 Task: Look for space in Vũng Tàu, Vietnam from 10th July, 2023 to 15th July, 2023 for 7 adults in price range Rs.10000 to Rs.15000. Place can be entire place or shared room with 4 bedrooms having 7 beds and 4 bathrooms. Property type can be house, flat, guest house. Amenities needed are: wifi, TV, free parkinig on premises, gym, breakfast. Booking option can be shelf check-in. Required host language is English.
Action: Mouse moved to (419, 85)
Screenshot: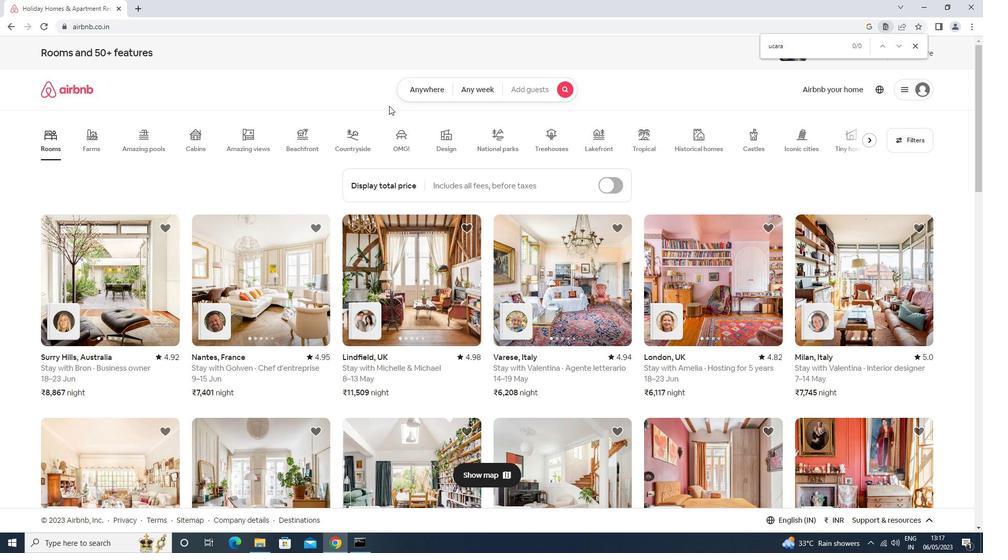 
Action: Mouse pressed left at (419, 85)
Screenshot: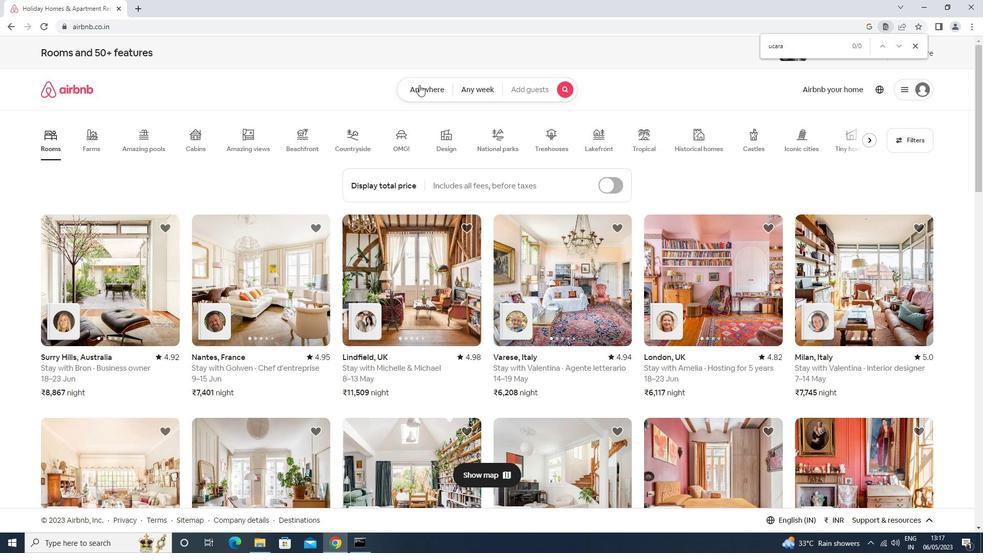 
Action: Mouse moved to (353, 132)
Screenshot: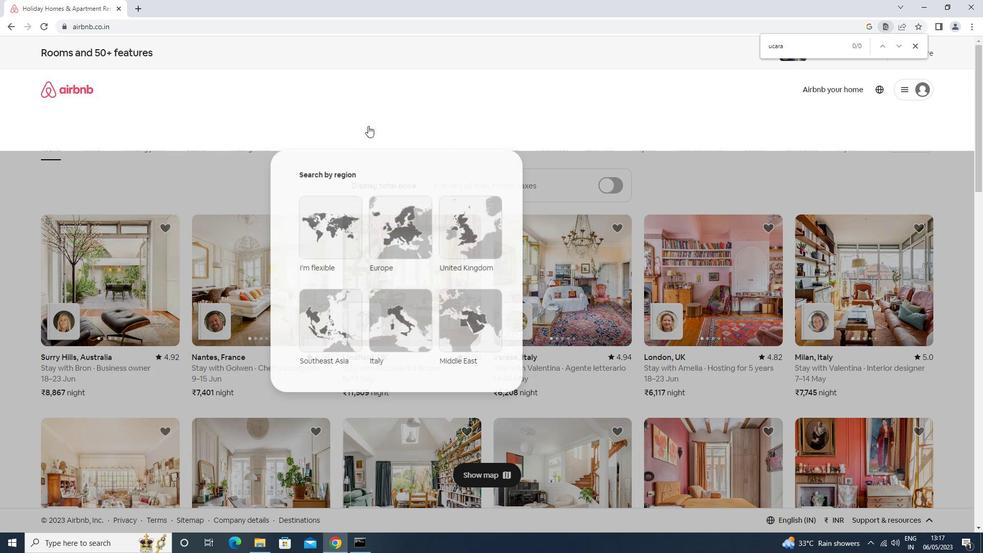 
Action: Mouse pressed left at (353, 132)
Screenshot: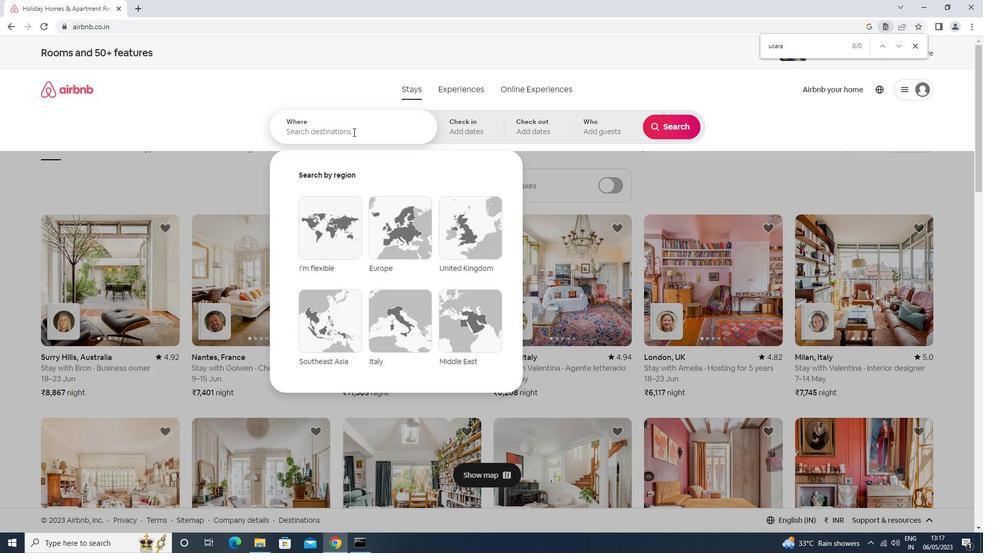 
Action: Key pressed vung<Key.space>tau<Key.space>vietnam<Key.down><Key.down><Key.up><Key.up><Key.enter>
Screenshot: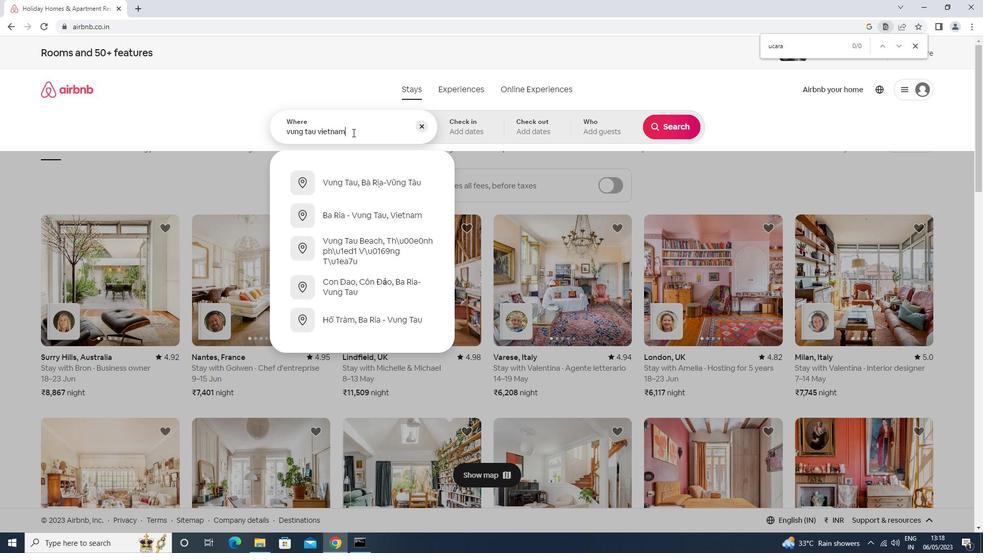 
Action: Mouse moved to (667, 207)
Screenshot: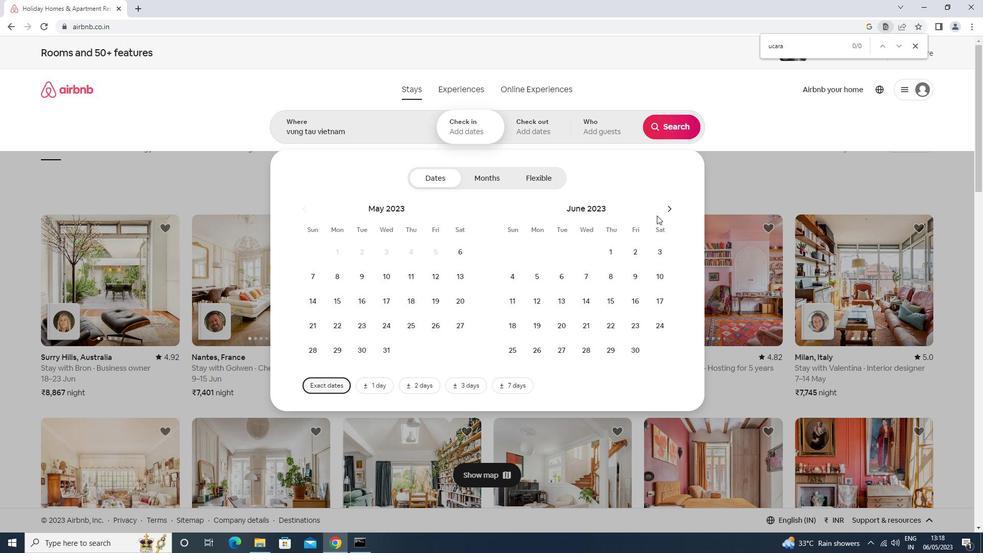 
Action: Mouse pressed left at (667, 207)
Screenshot: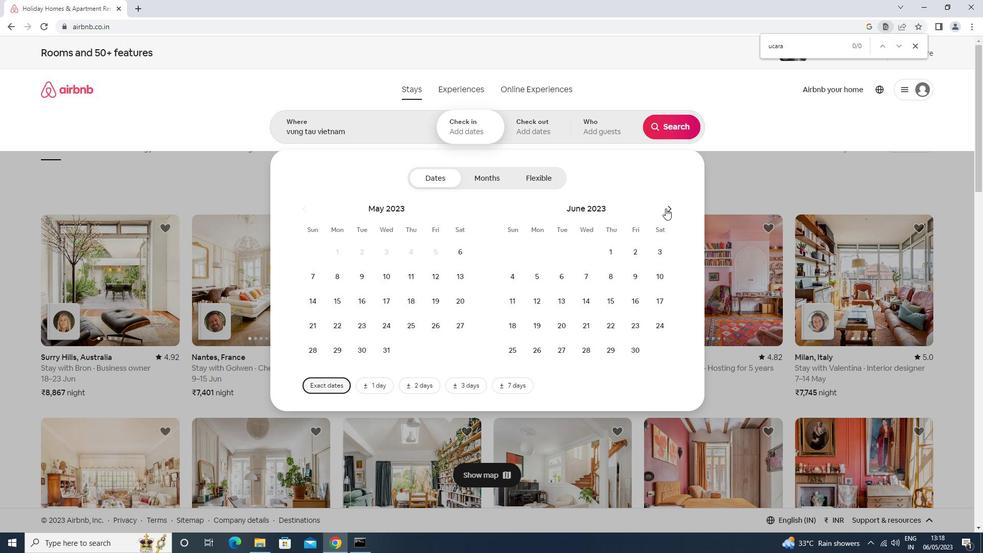 
Action: Mouse moved to (533, 300)
Screenshot: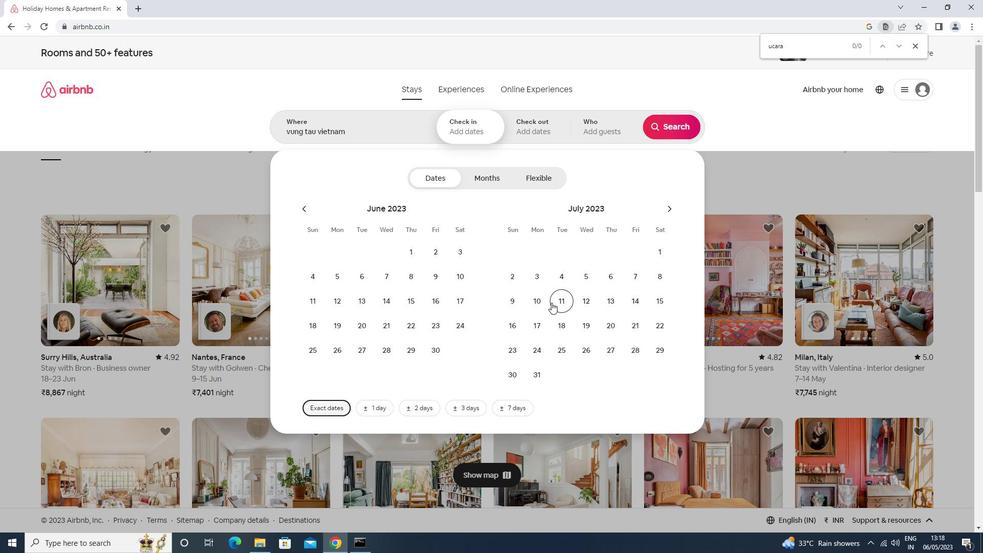 
Action: Mouse pressed left at (533, 300)
Screenshot: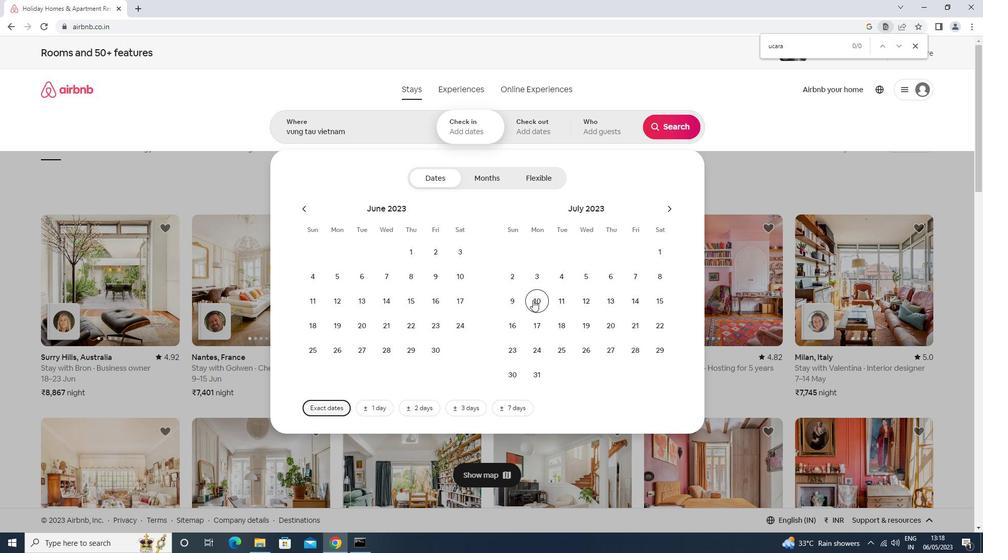 
Action: Mouse moved to (666, 306)
Screenshot: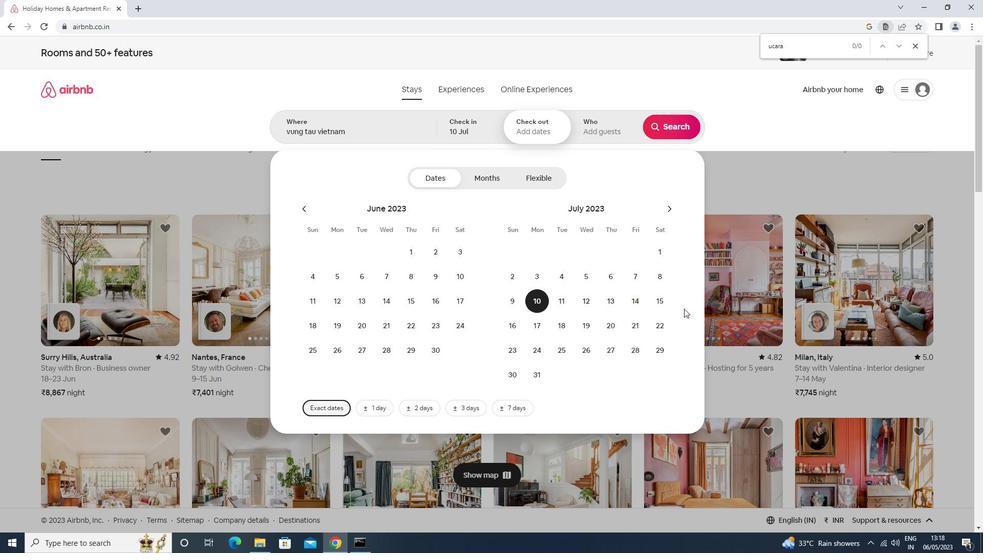 
Action: Mouse pressed left at (666, 306)
Screenshot: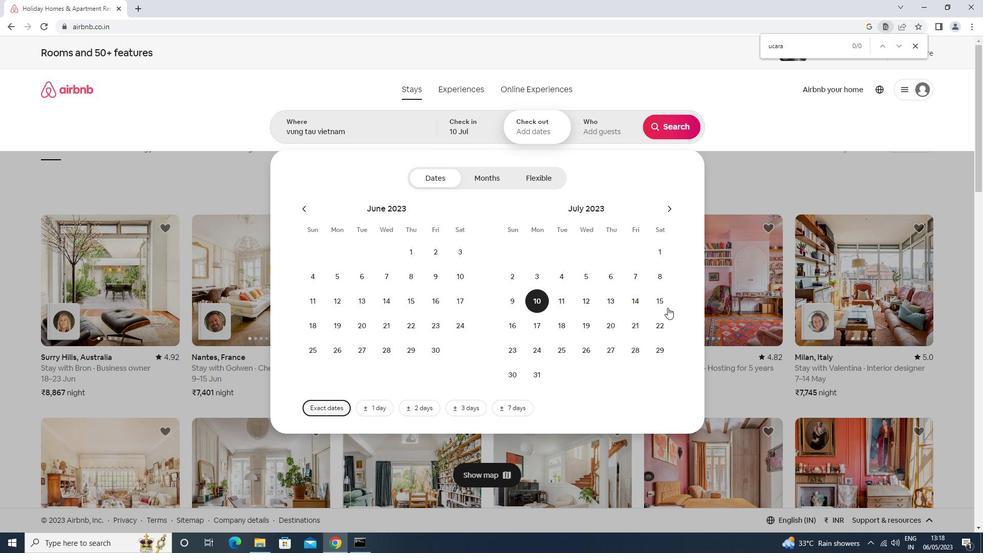 
Action: Mouse moved to (615, 125)
Screenshot: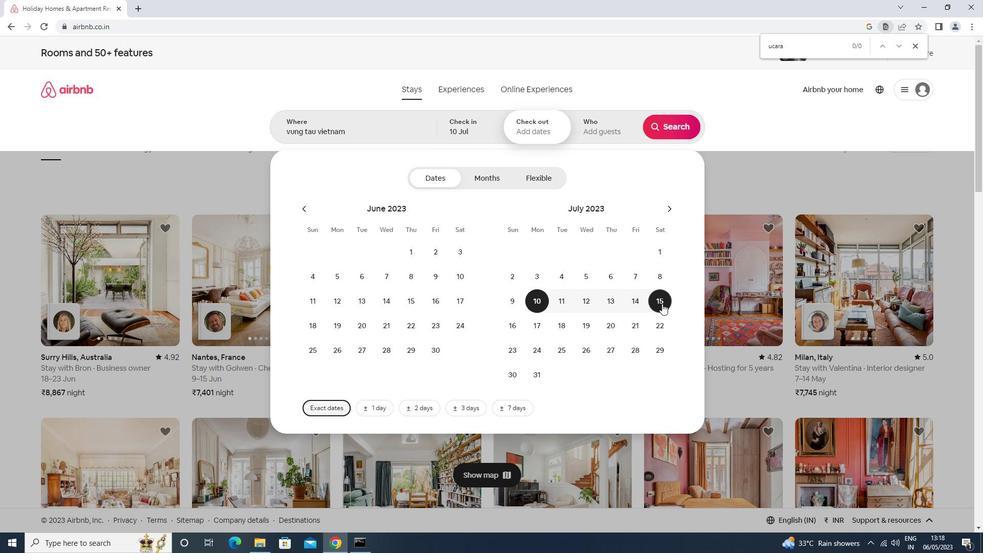 
Action: Mouse pressed left at (615, 125)
Screenshot: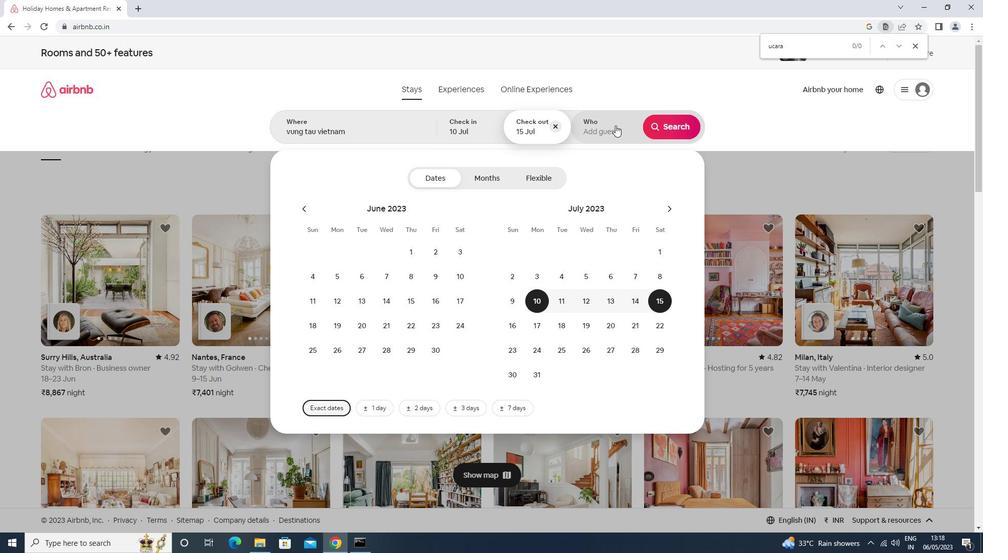 
Action: Mouse moved to (674, 178)
Screenshot: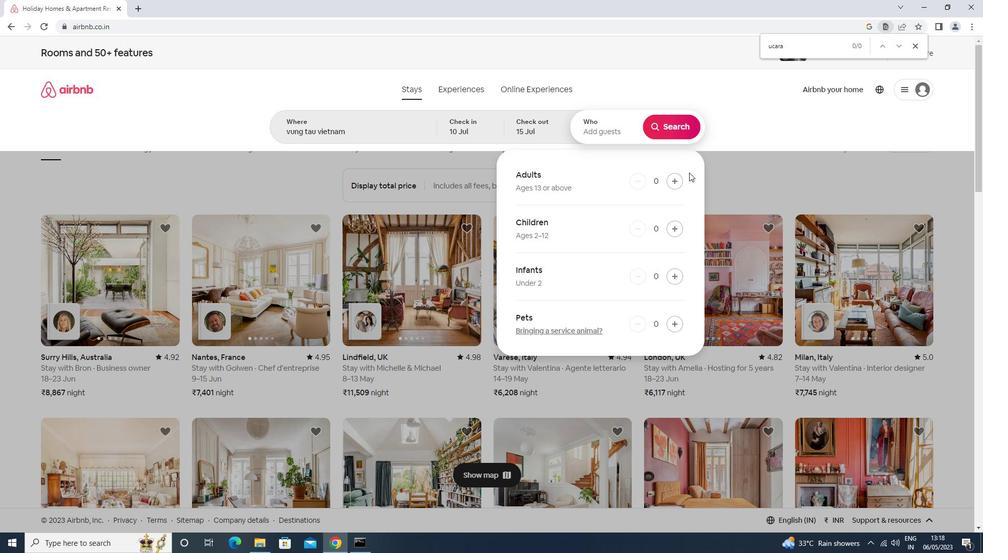 
Action: Mouse pressed left at (674, 178)
Screenshot: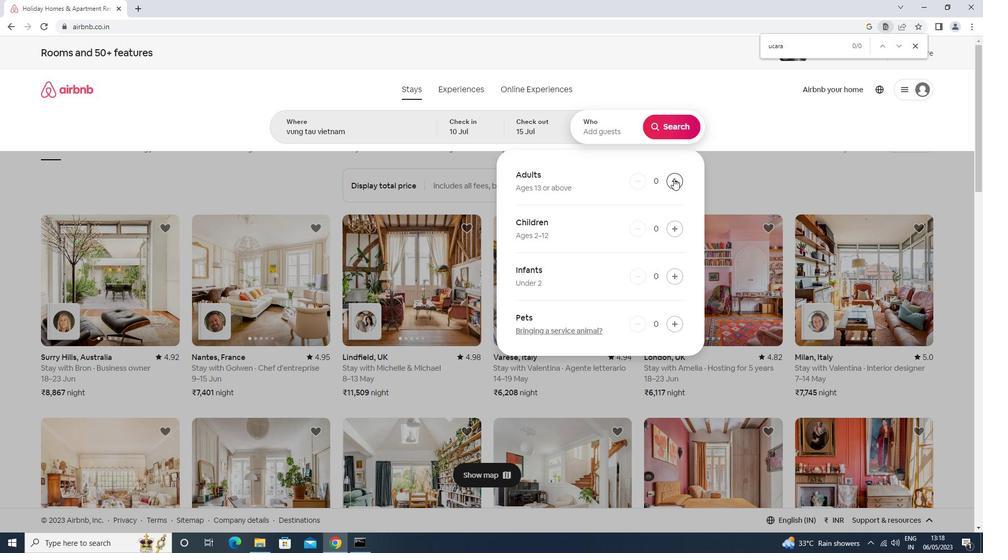 
Action: Mouse pressed left at (674, 178)
Screenshot: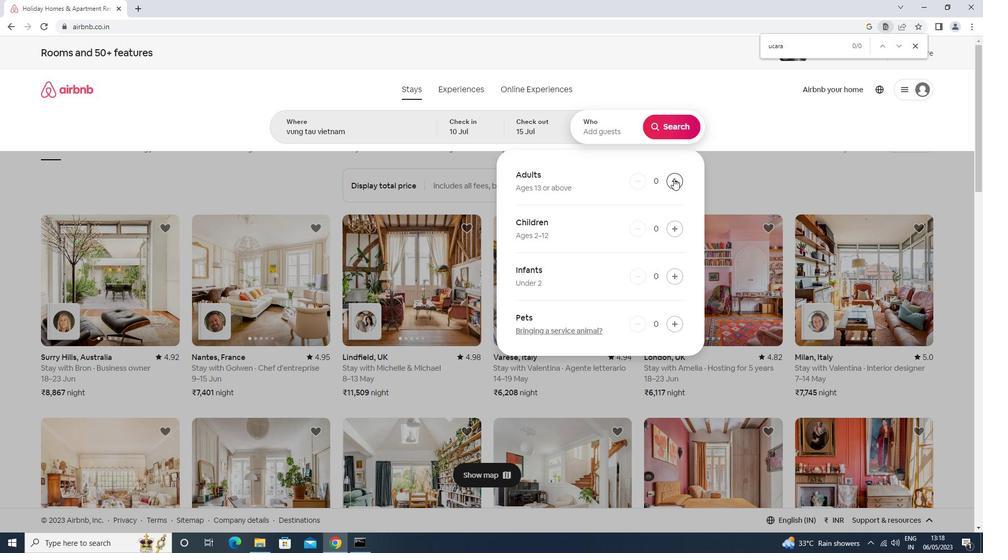 
Action: Mouse pressed left at (674, 178)
Screenshot: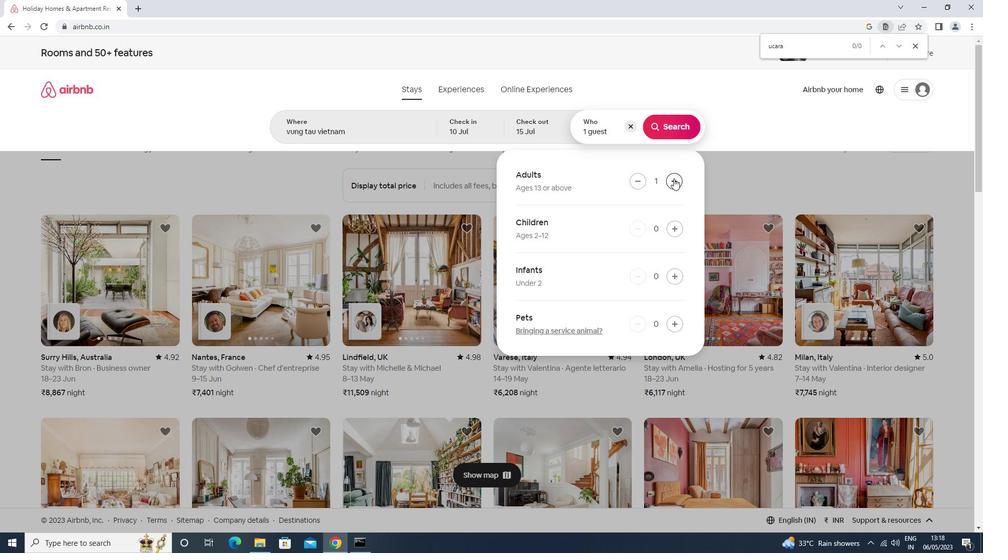 
Action: Mouse pressed left at (674, 178)
Screenshot: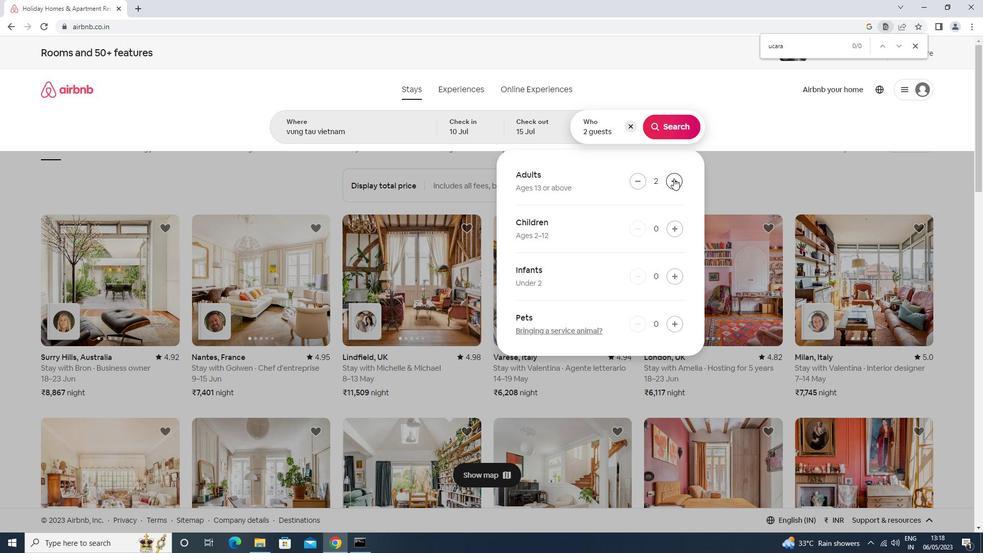 
Action: Mouse pressed left at (674, 178)
Screenshot: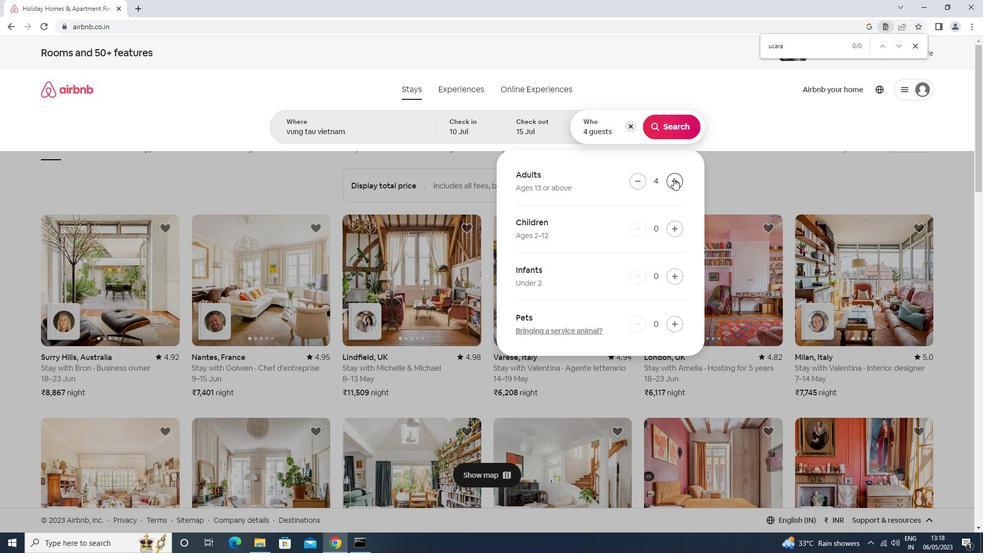 
Action: Mouse pressed left at (674, 178)
Screenshot: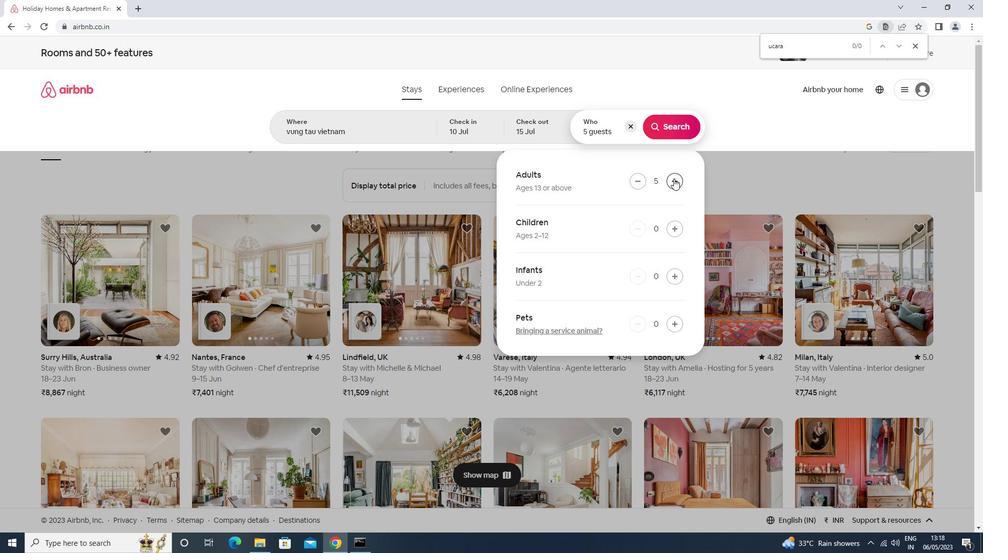 
Action: Mouse pressed left at (674, 178)
Screenshot: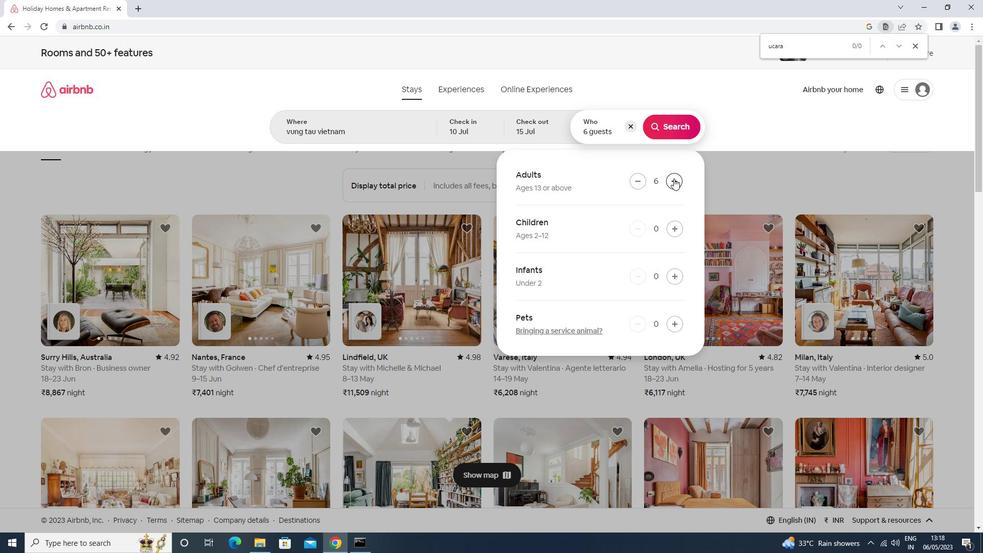 
Action: Mouse moved to (683, 129)
Screenshot: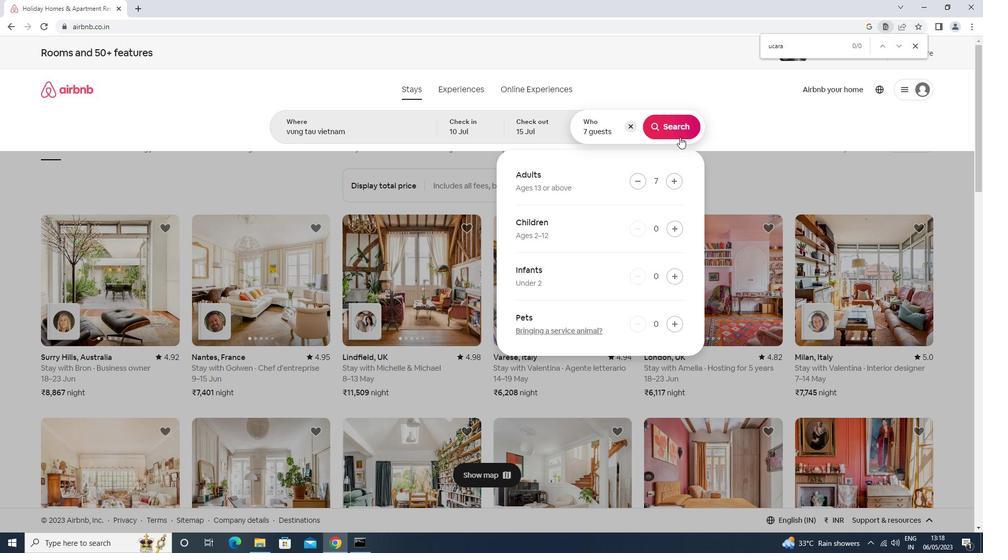 
Action: Mouse pressed left at (683, 129)
Screenshot: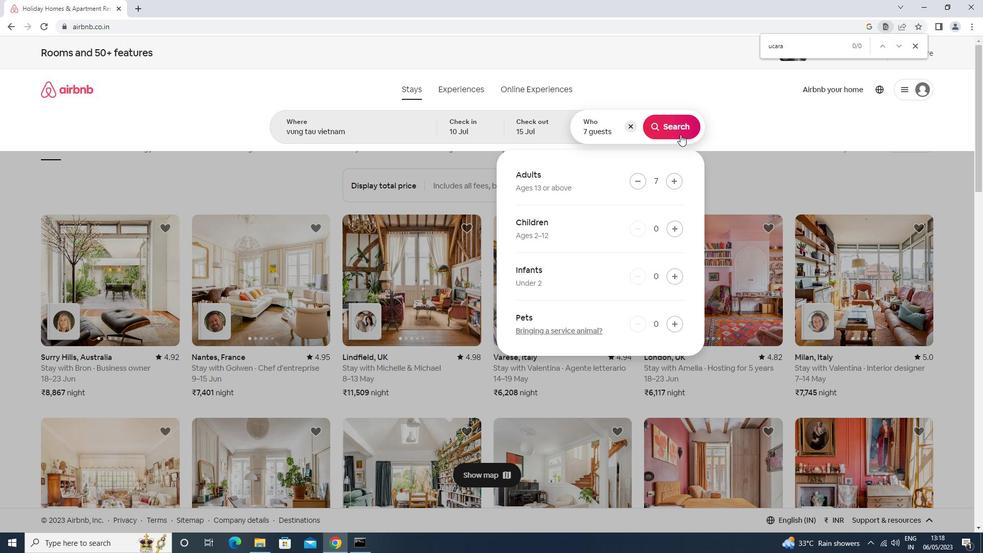
Action: Mouse moved to (936, 91)
Screenshot: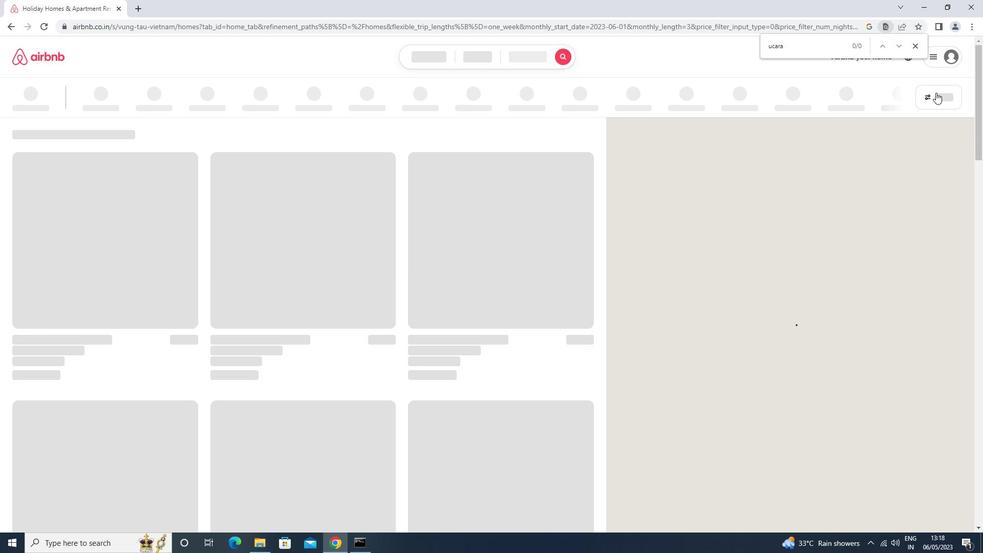 
Action: Mouse pressed left at (936, 91)
Screenshot: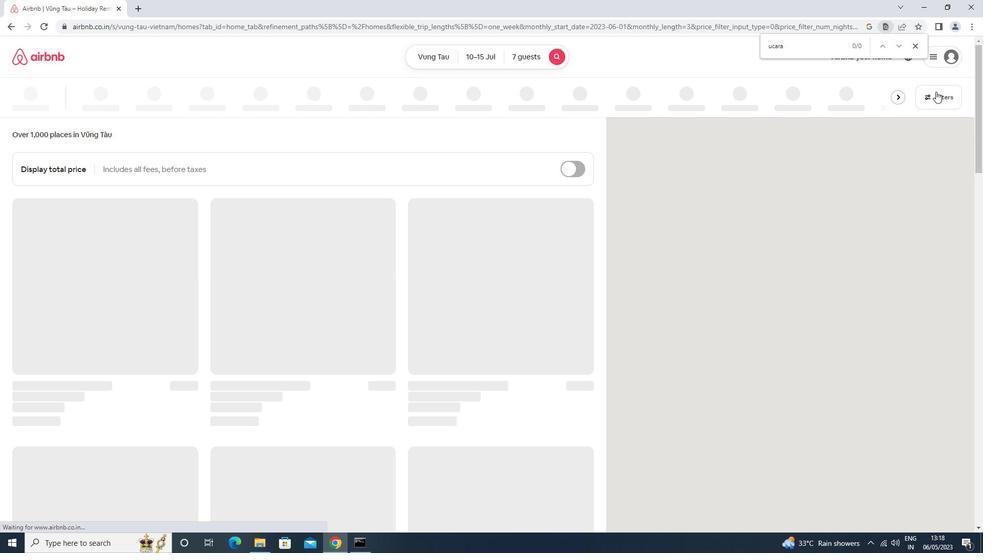 
Action: Mouse moved to (390, 350)
Screenshot: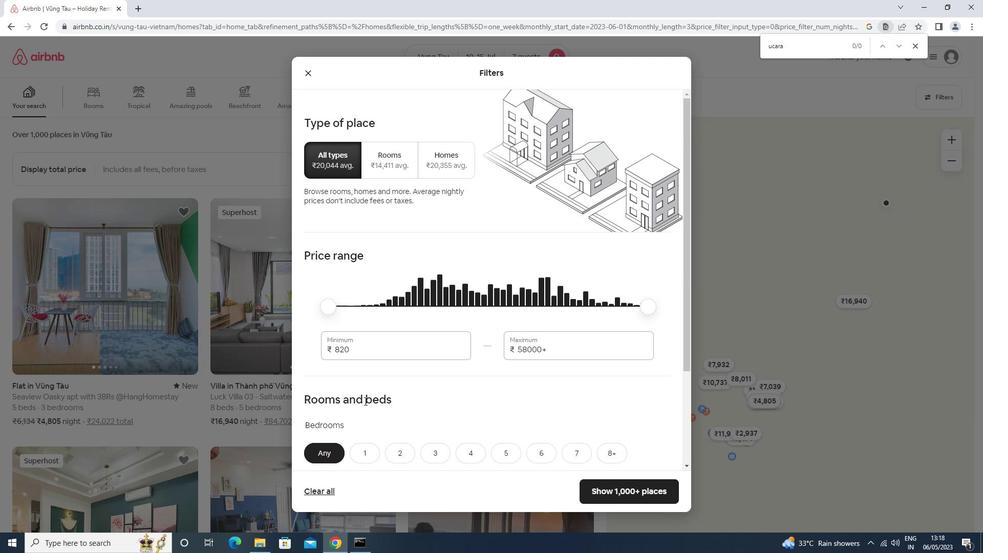 
Action: Mouse pressed left at (390, 350)
Screenshot: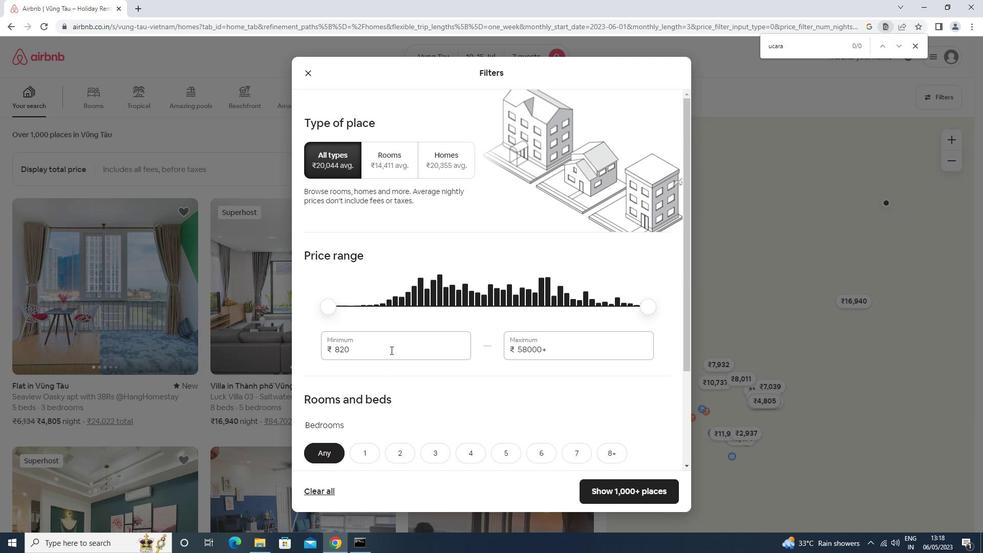 
Action: Key pressed <Key.backspace><Key.backspace><Key.backspace>10000<Key.tab>15000
Screenshot: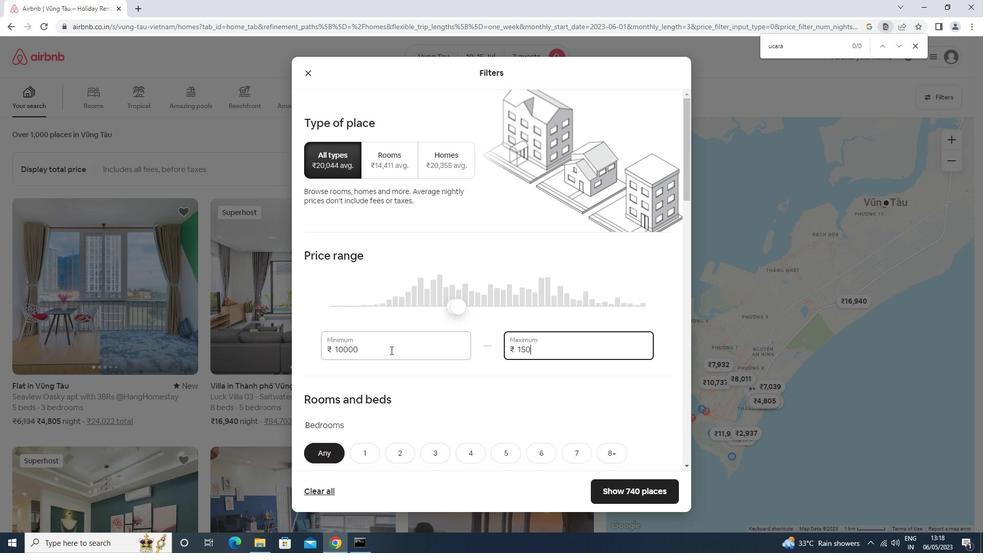 
Action: Mouse scrolled (390, 349) with delta (0, 0)
Screenshot: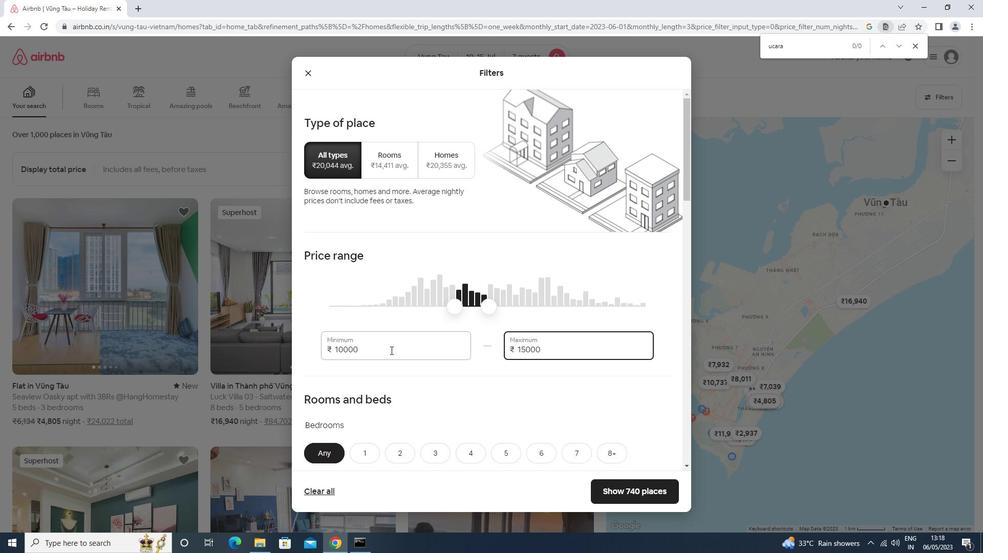 
Action: Mouse scrolled (390, 349) with delta (0, 0)
Screenshot: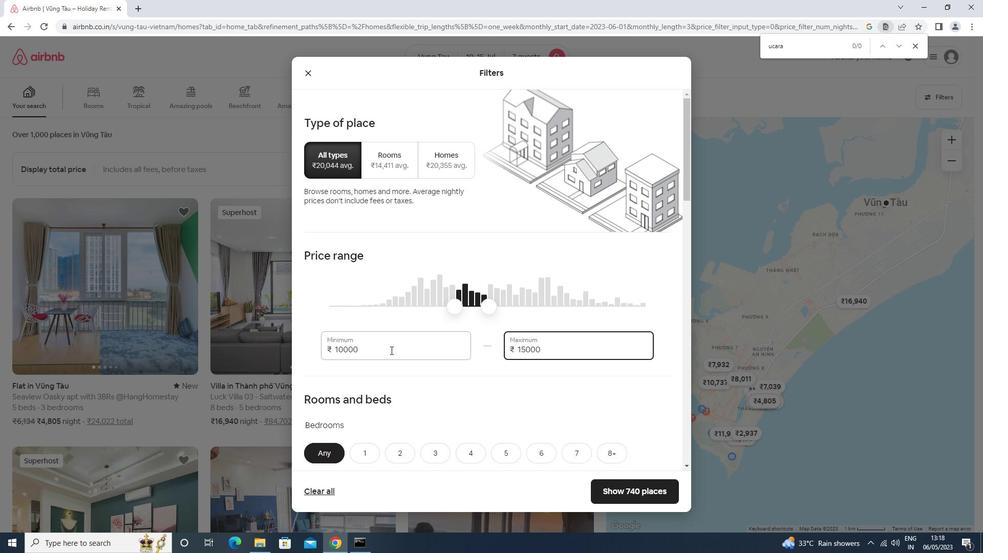 
Action: Mouse scrolled (390, 349) with delta (0, 0)
Screenshot: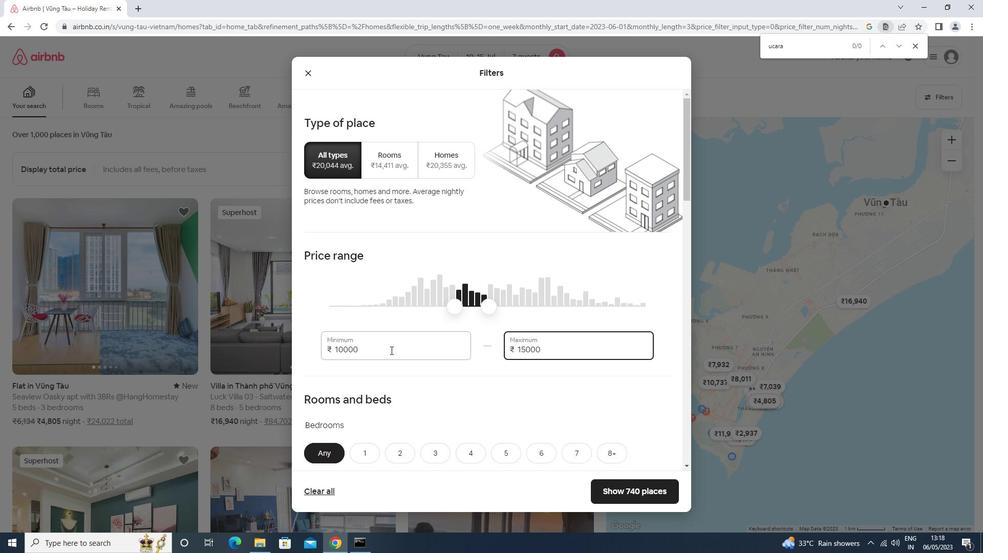 
Action: Mouse scrolled (390, 349) with delta (0, 0)
Screenshot: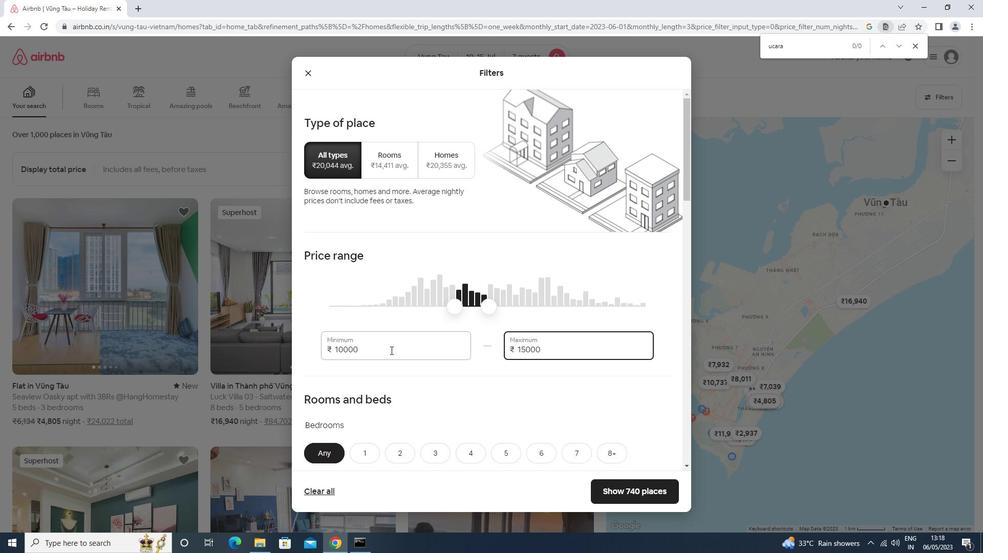 
Action: Mouse moved to (464, 250)
Screenshot: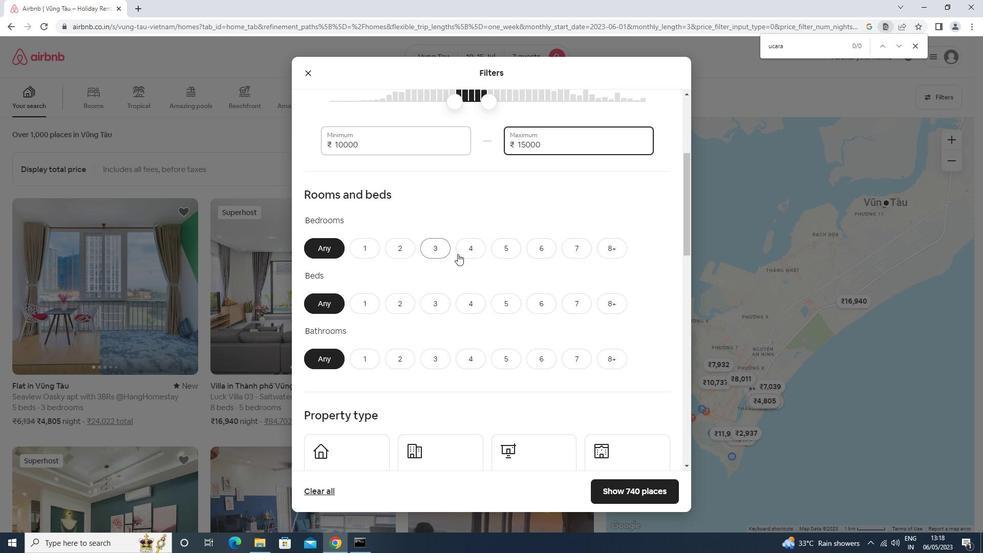 
Action: Mouse pressed left at (464, 250)
Screenshot: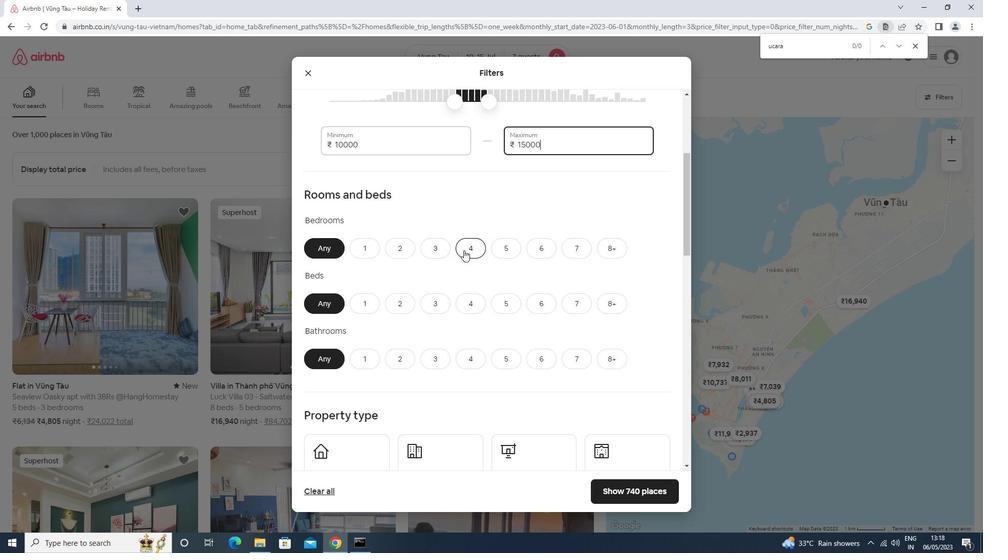 
Action: Mouse moved to (574, 303)
Screenshot: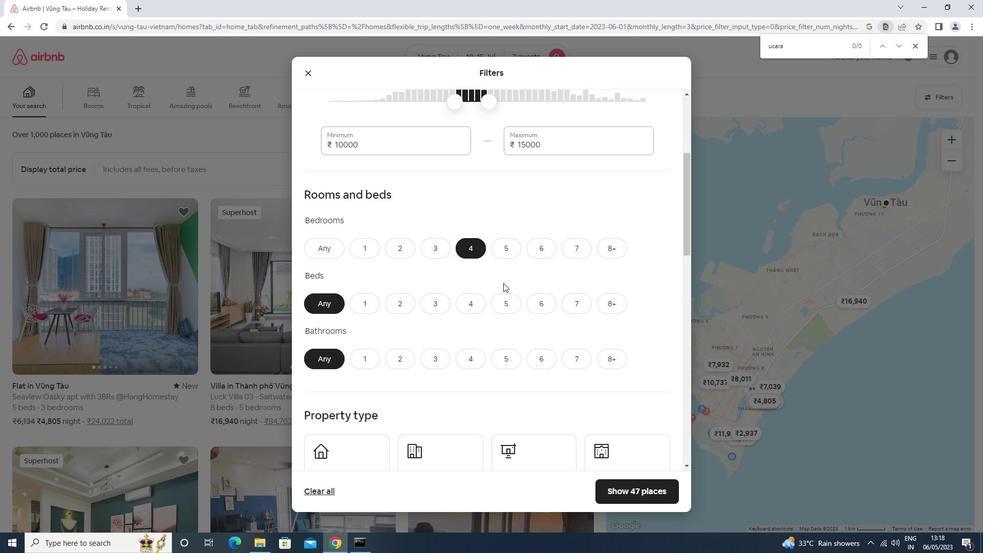 
Action: Mouse pressed left at (574, 303)
Screenshot: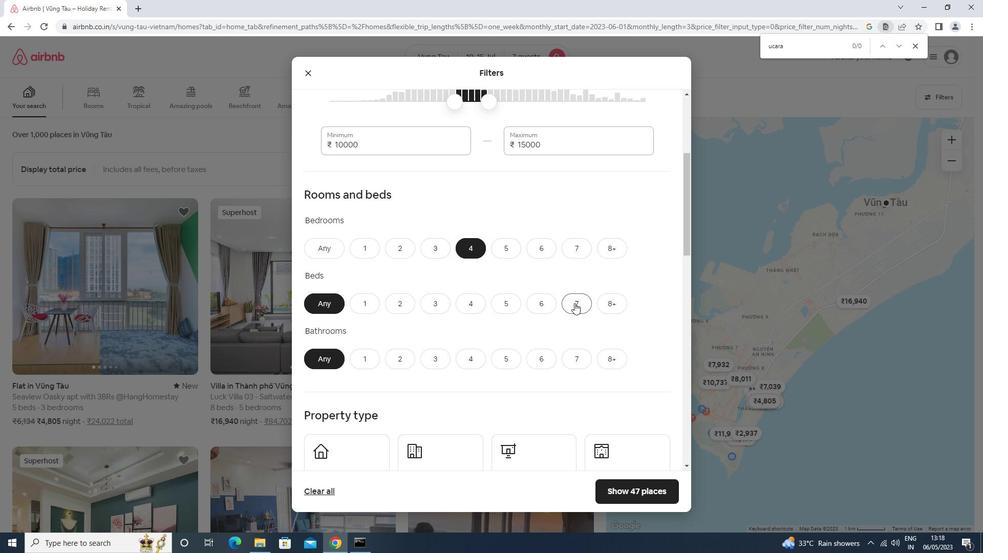 
Action: Mouse moved to (471, 358)
Screenshot: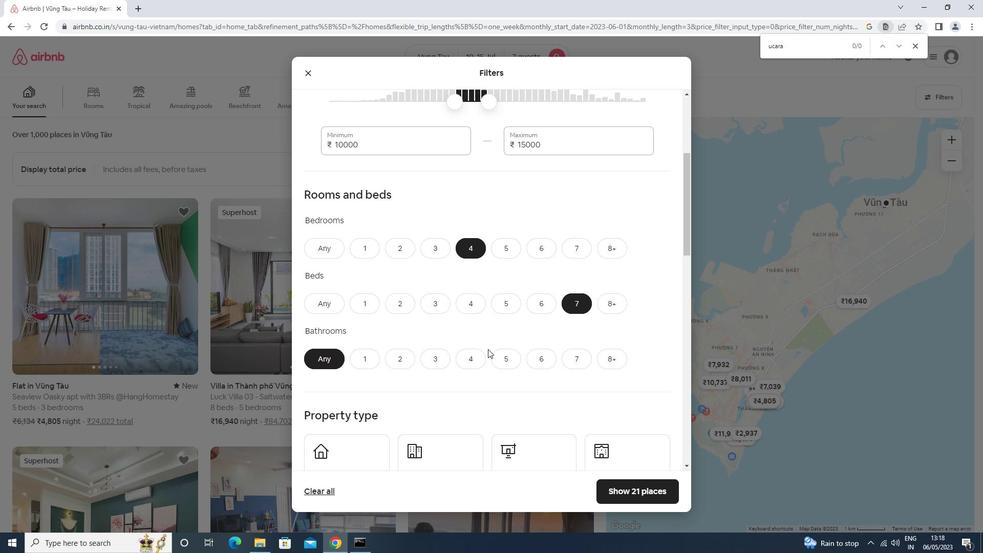 
Action: Mouse pressed left at (471, 358)
Screenshot: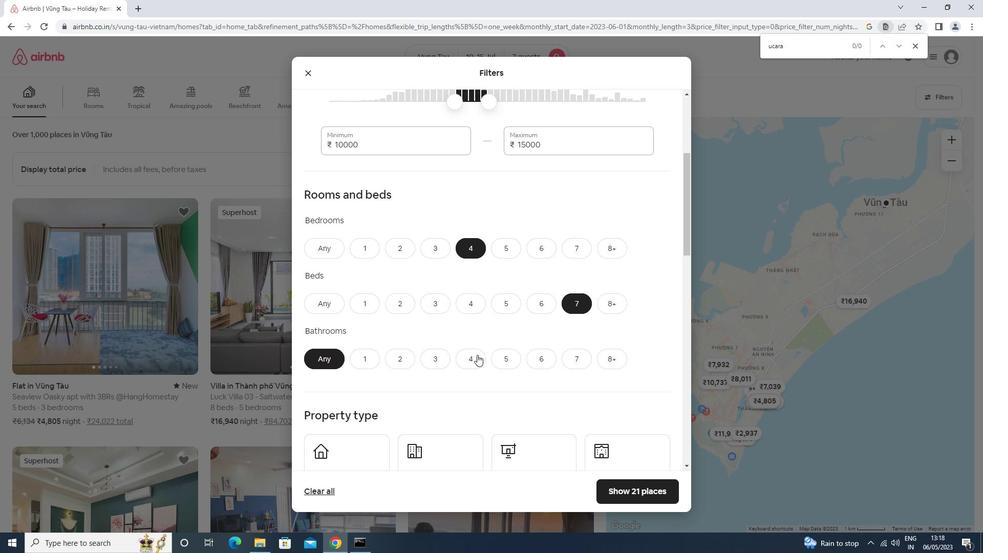 
Action: Mouse moved to (346, 453)
Screenshot: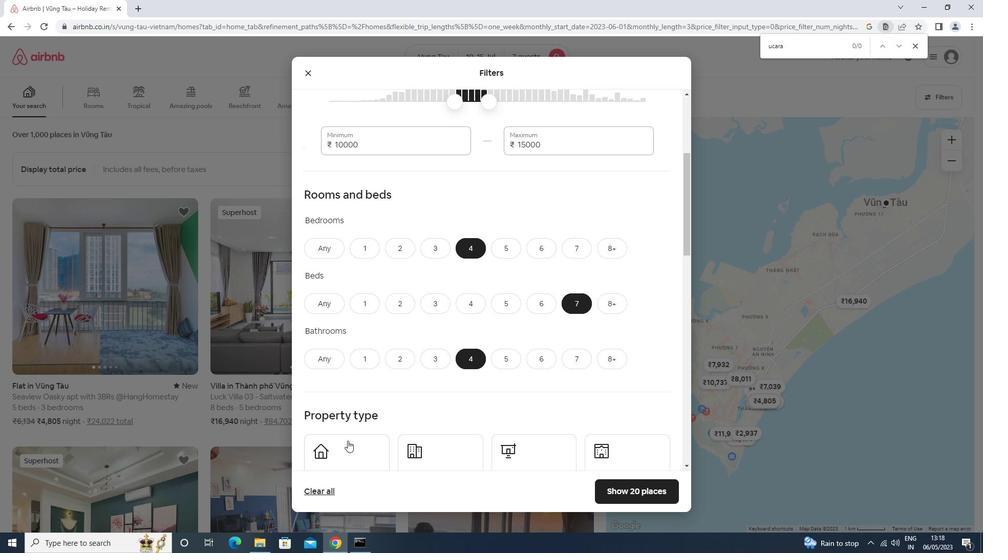 
Action: Mouse pressed left at (346, 453)
Screenshot: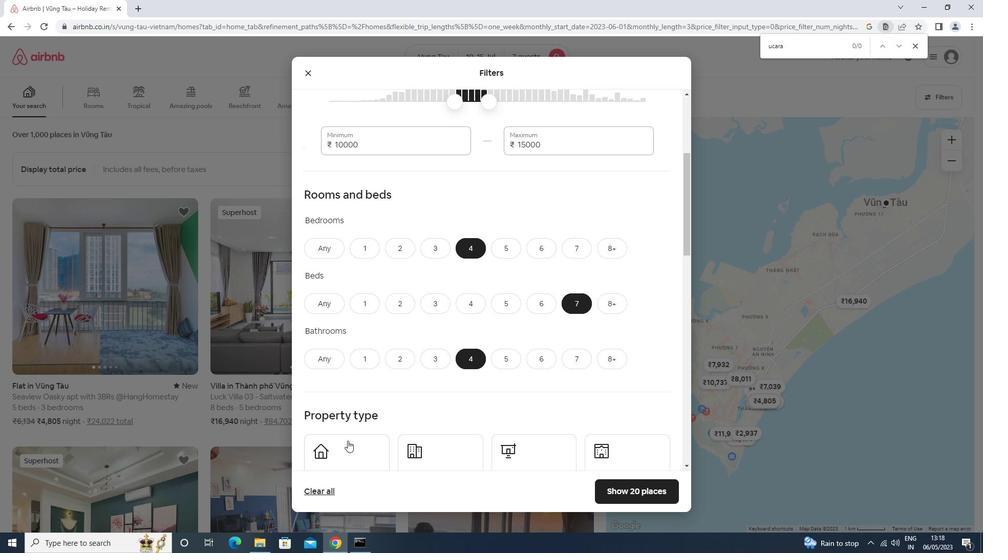 
Action: Mouse moved to (442, 452)
Screenshot: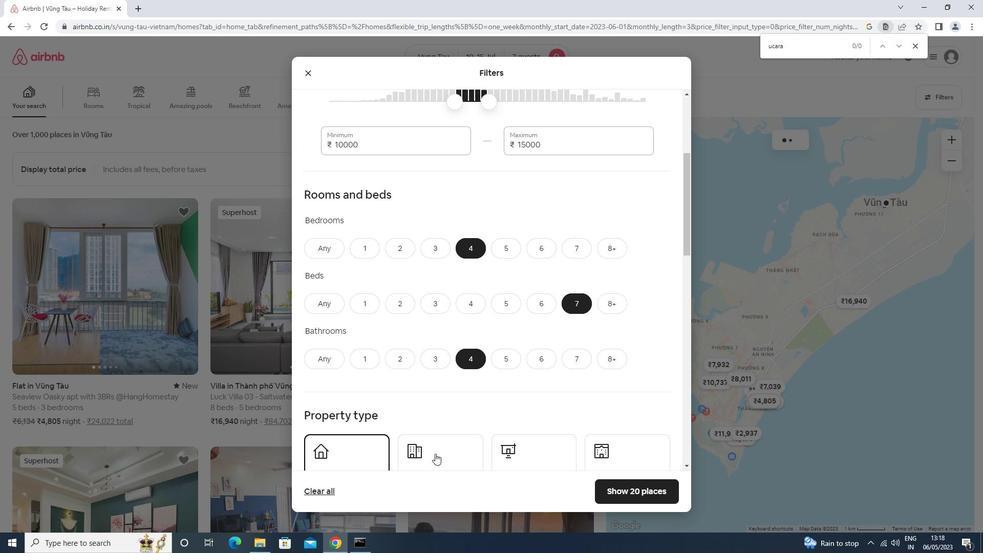 
Action: Mouse pressed left at (442, 452)
Screenshot: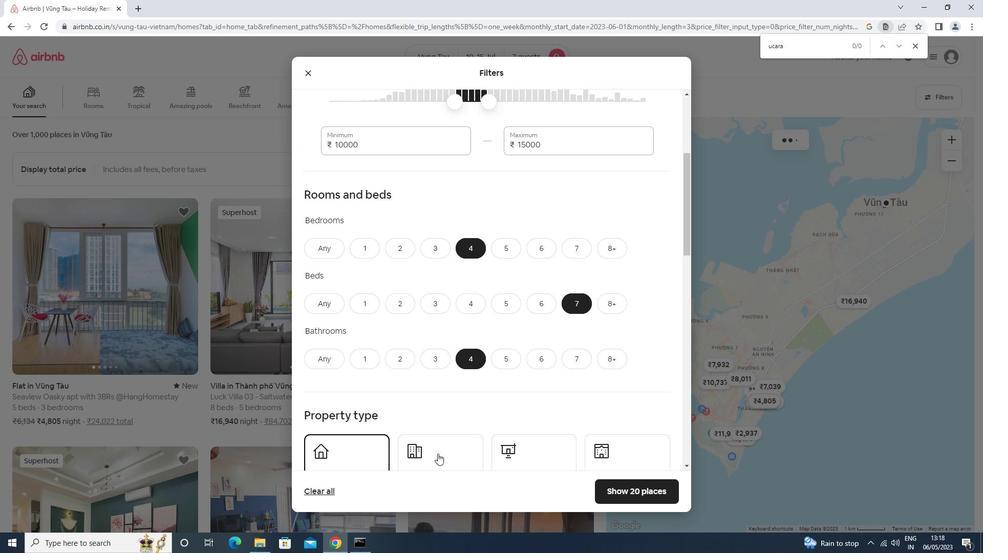 
Action: Mouse moved to (534, 455)
Screenshot: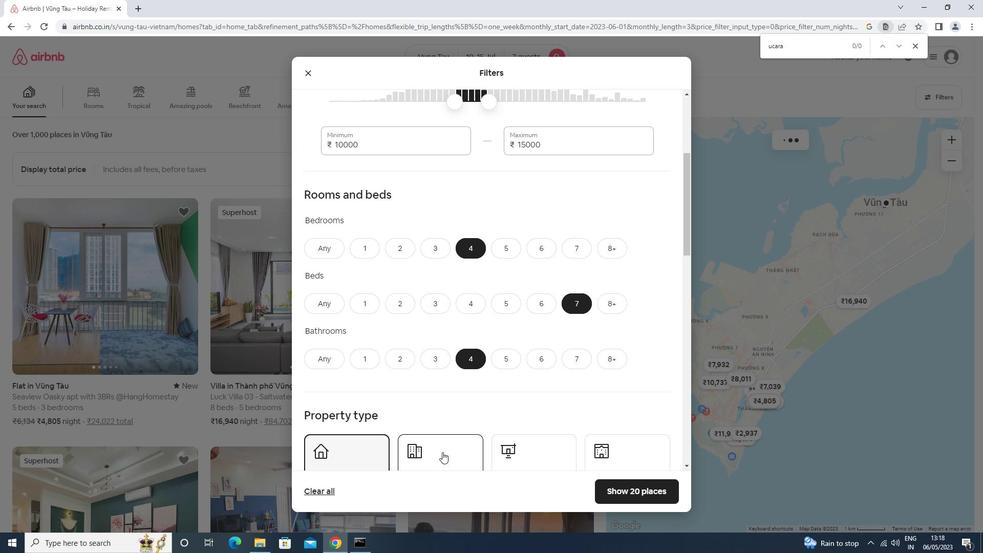 
Action: Mouse pressed left at (534, 455)
Screenshot: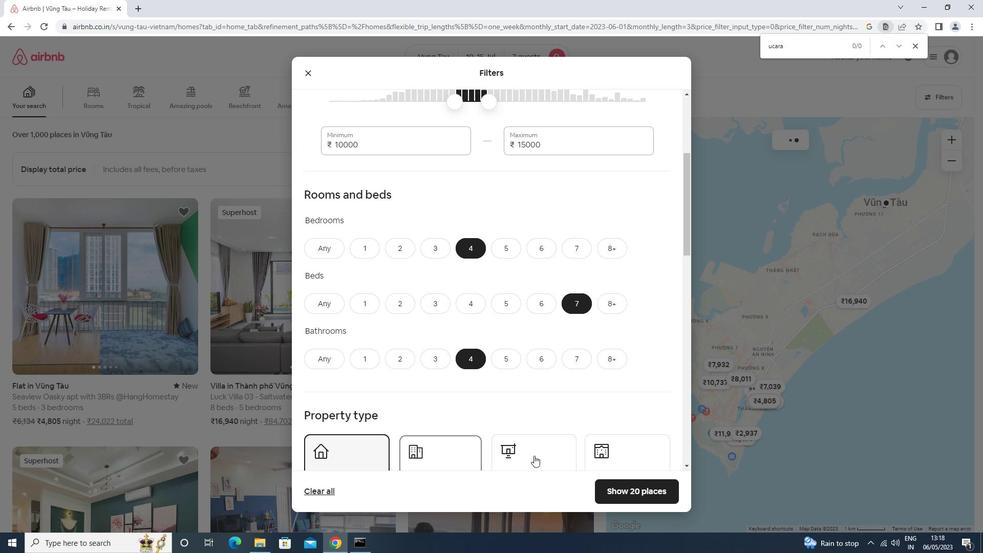 
Action: Mouse moved to (534, 455)
Screenshot: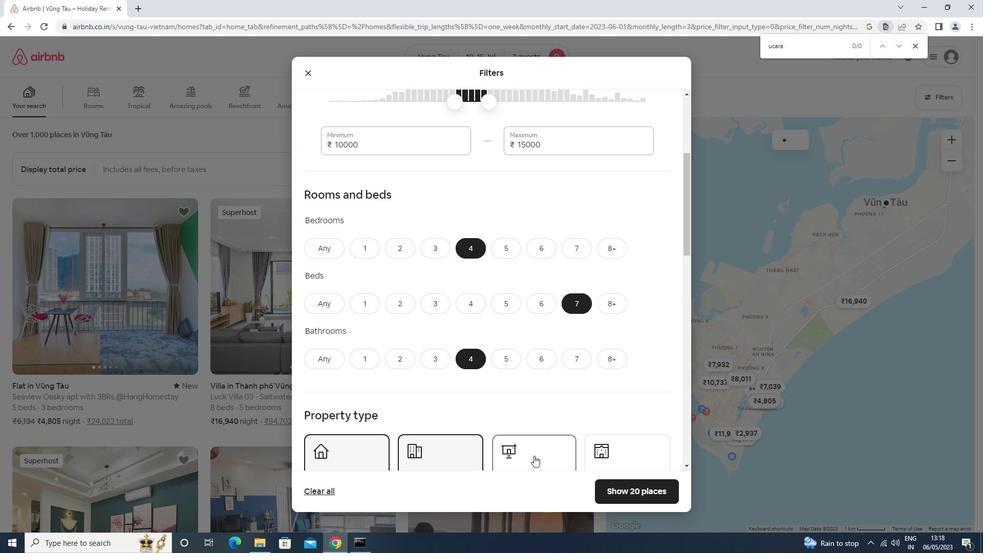 
Action: Mouse scrolled (534, 455) with delta (0, 0)
Screenshot: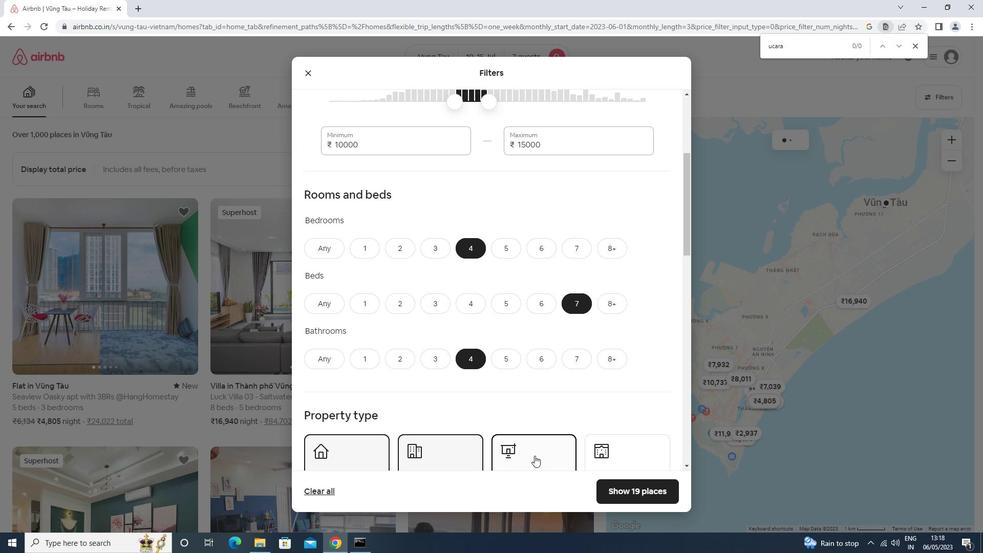 
Action: Mouse scrolled (534, 455) with delta (0, 0)
Screenshot: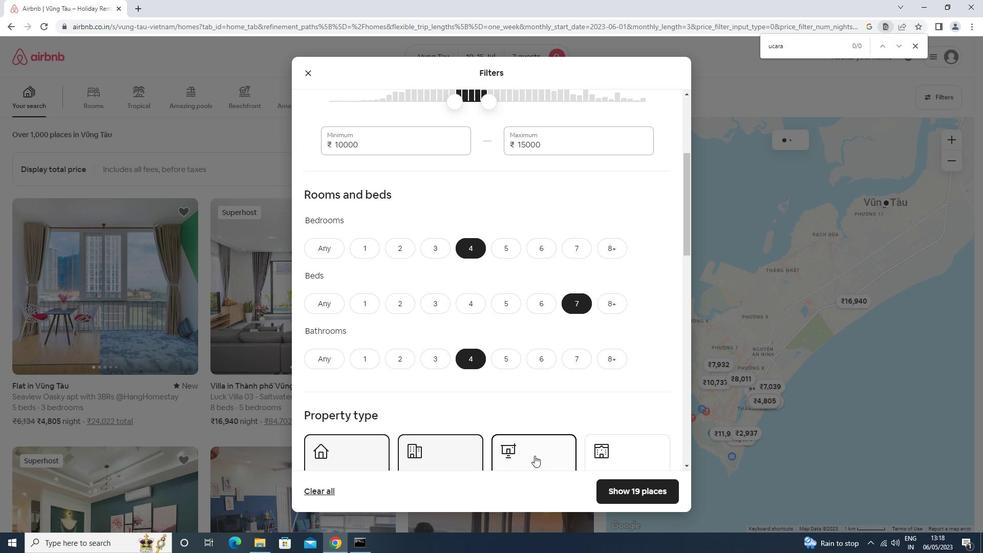 
Action: Mouse scrolled (534, 455) with delta (0, 0)
Screenshot: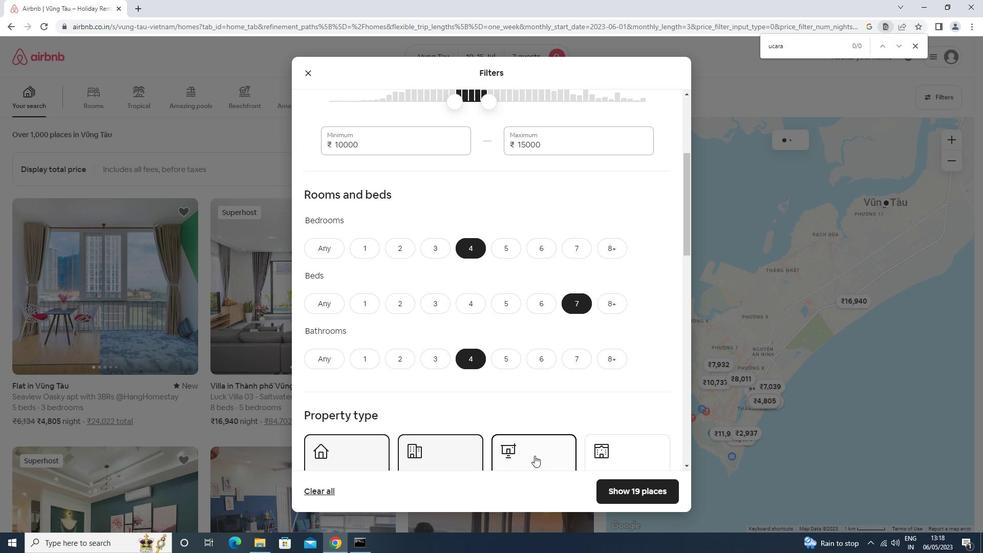 
Action: Mouse scrolled (534, 455) with delta (0, 0)
Screenshot: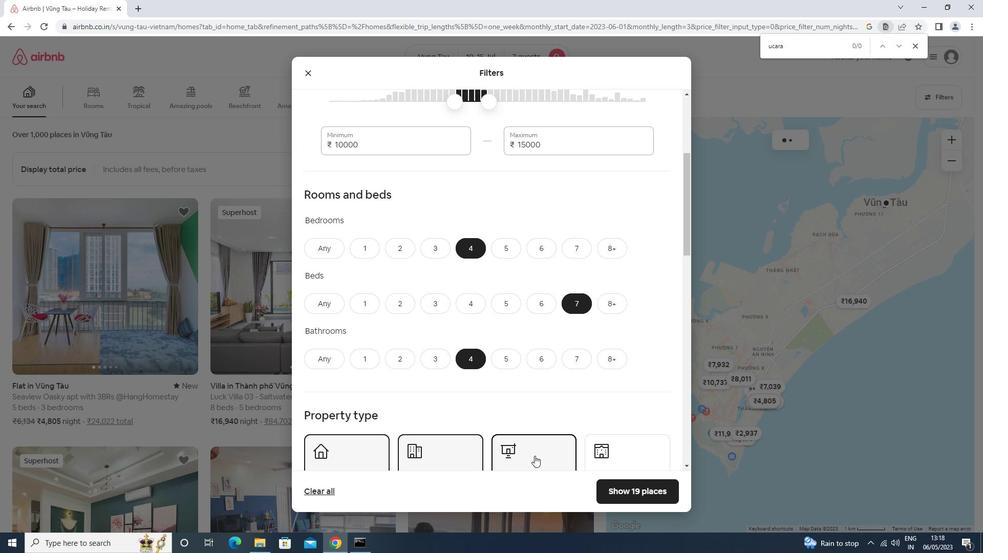 
Action: Mouse scrolled (534, 455) with delta (0, 0)
Screenshot: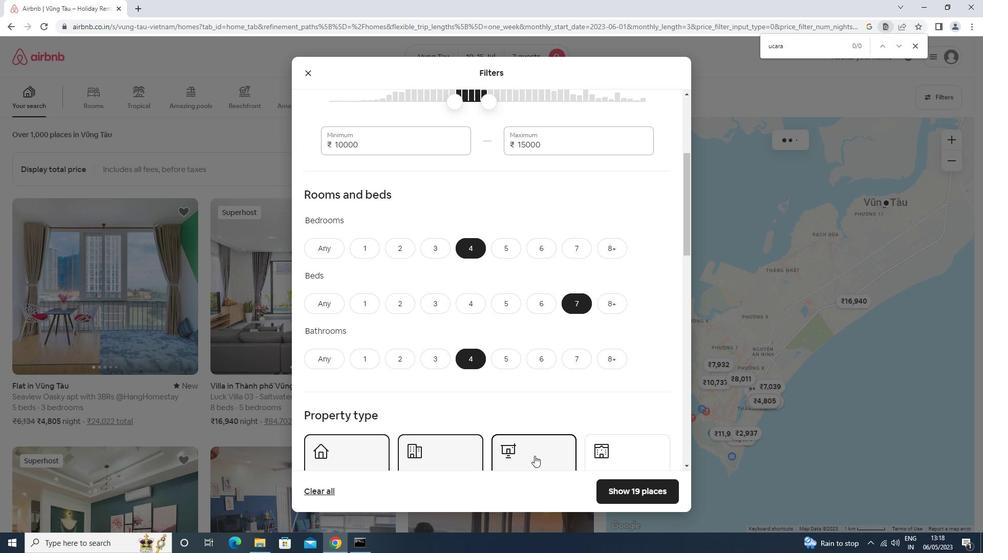 
Action: Mouse moved to (321, 401)
Screenshot: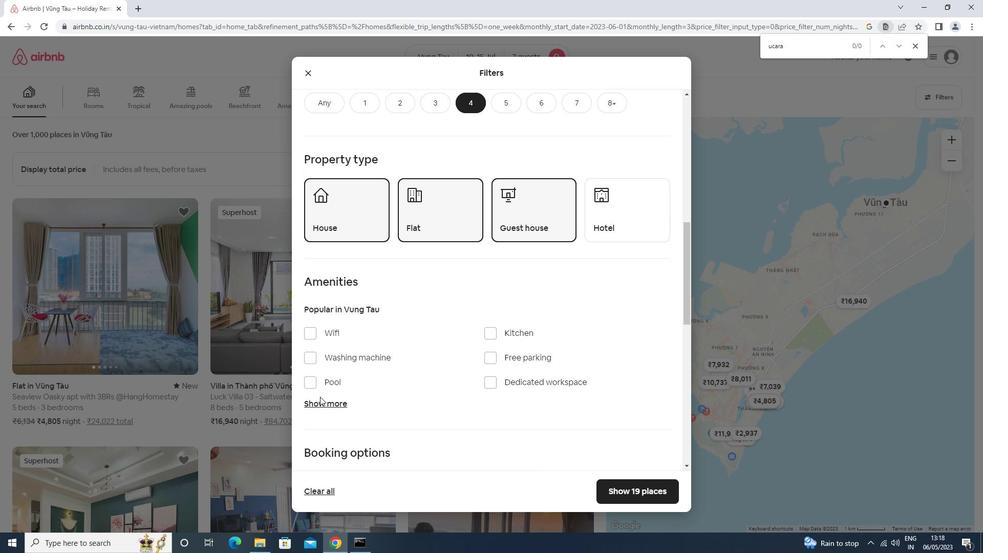 
Action: Mouse pressed left at (321, 401)
Screenshot: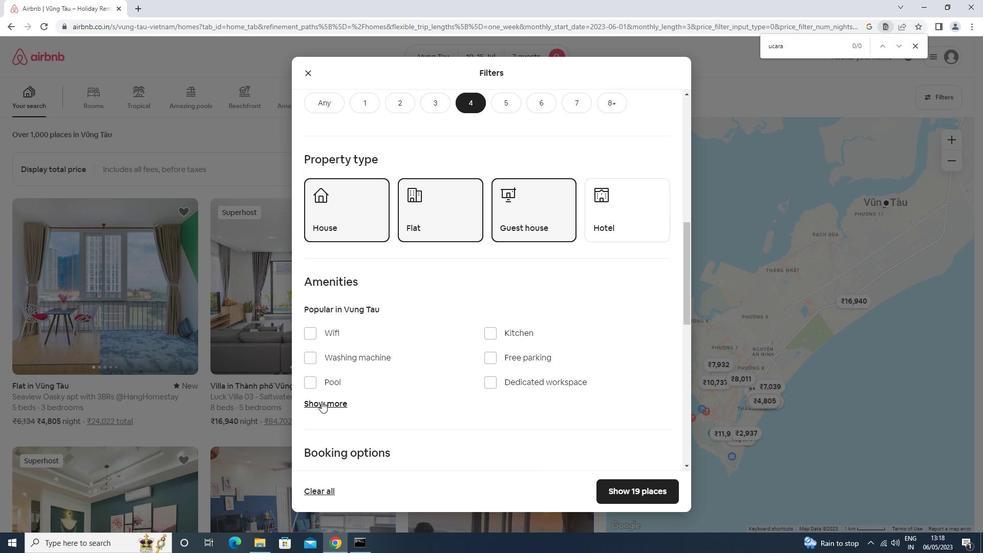 
Action: Mouse moved to (340, 335)
Screenshot: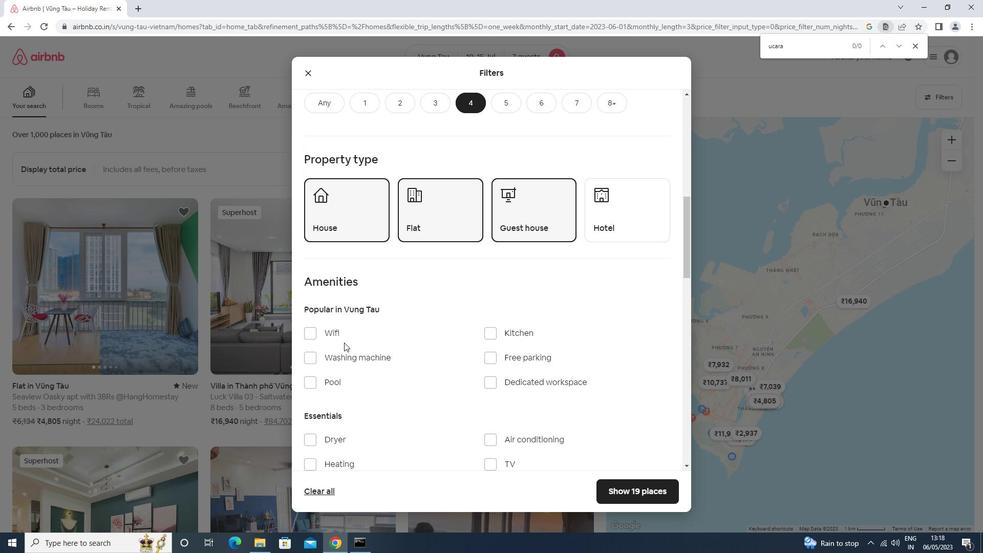 
Action: Mouse pressed left at (340, 335)
Screenshot: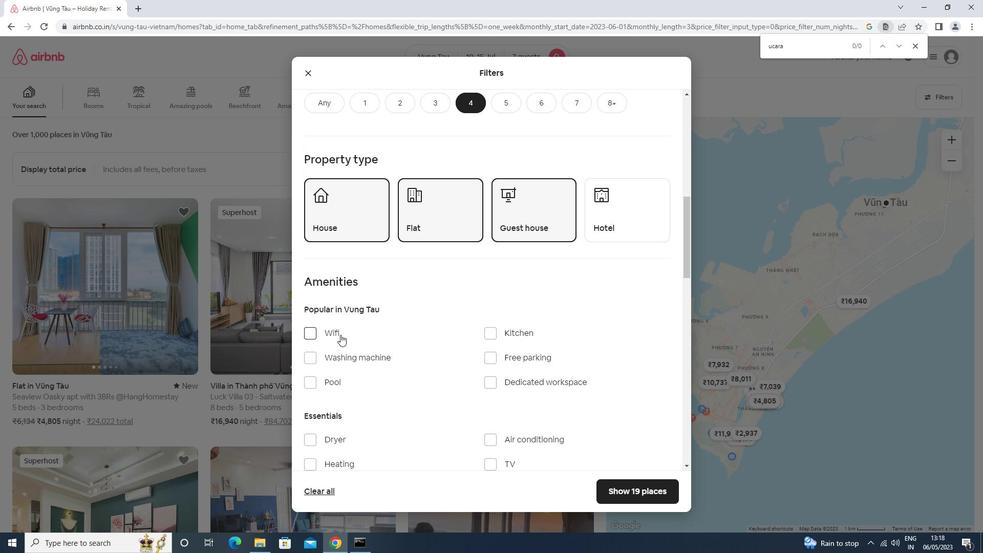 
Action: Mouse moved to (508, 462)
Screenshot: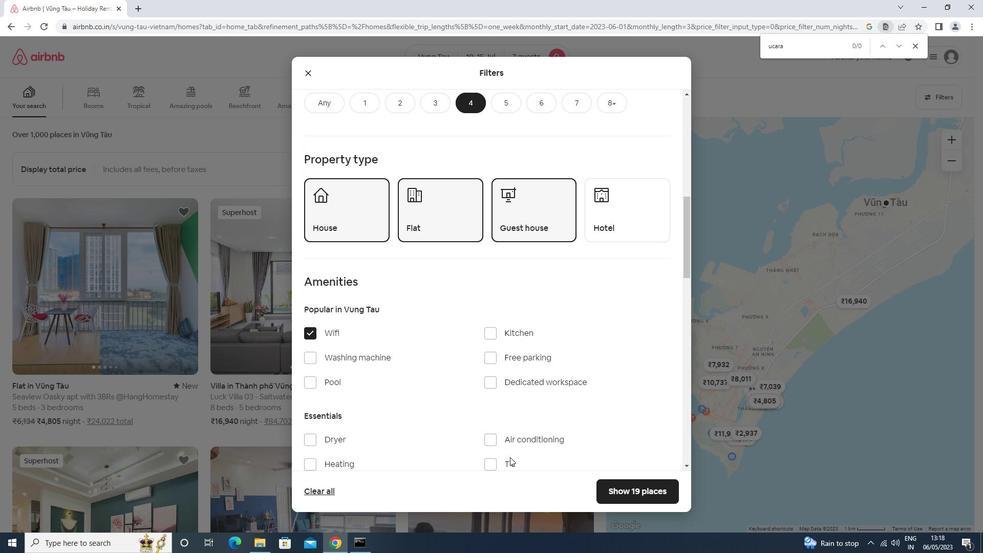 
Action: Mouse pressed left at (508, 462)
Screenshot: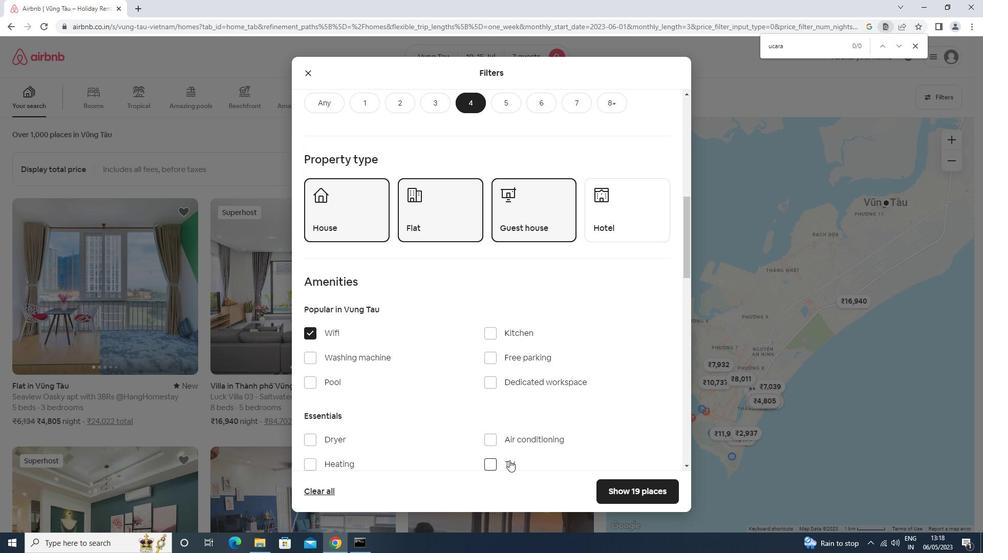 
Action: Mouse moved to (452, 398)
Screenshot: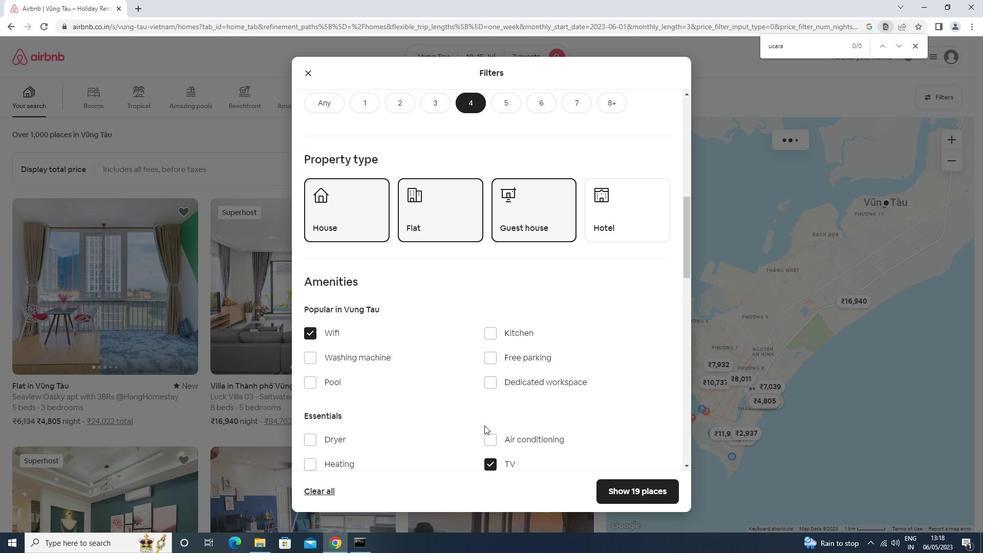 
Action: Mouse scrolled (452, 398) with delta (0, 0)
Screenshot: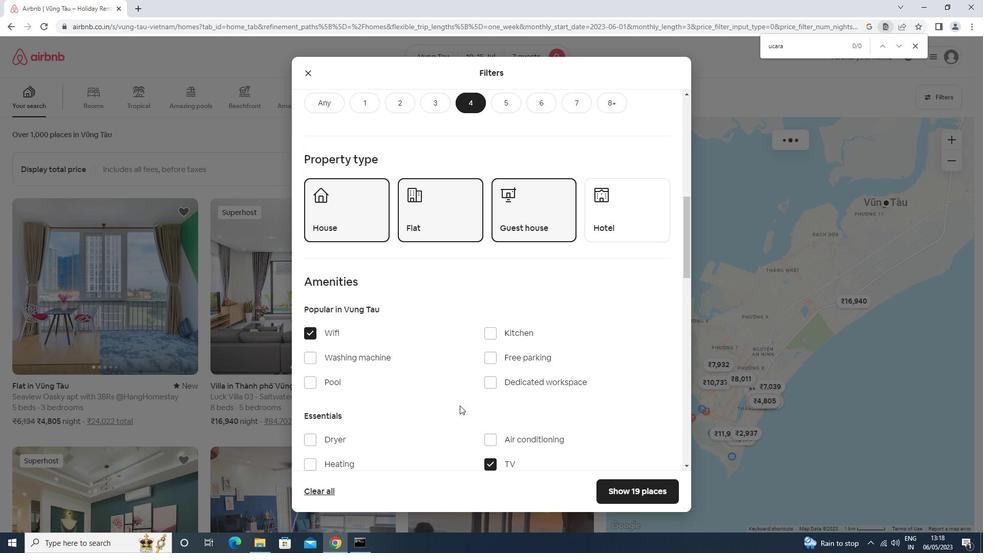 
Action: Mouse scrolled (452, 398) with delta (0, 0)
Screenshot: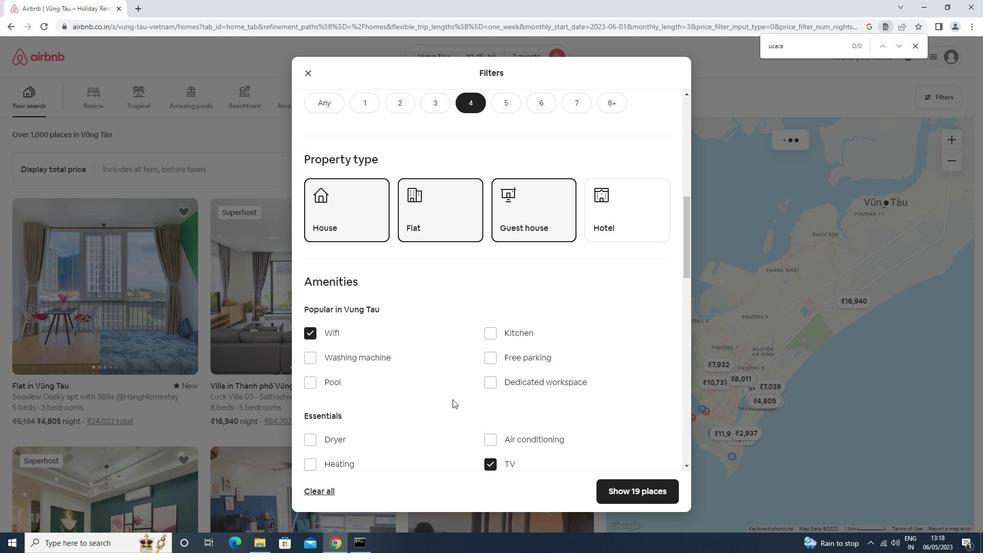 
Action: Mouse scrolled (452, 398) with delta (0, 0)
Screenshot: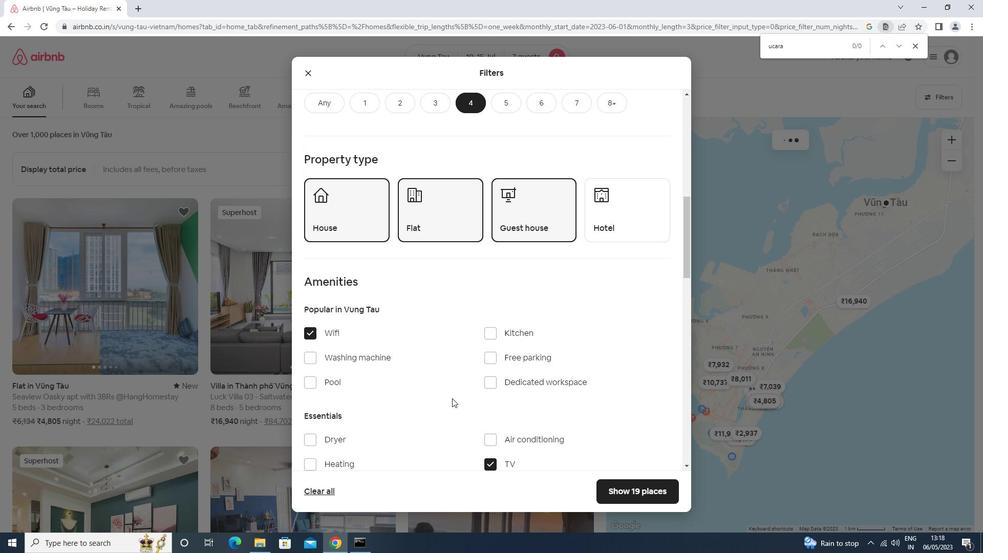 
Action: Mouse scrolled (452, 398) with delta (0, 0)
Screenshot: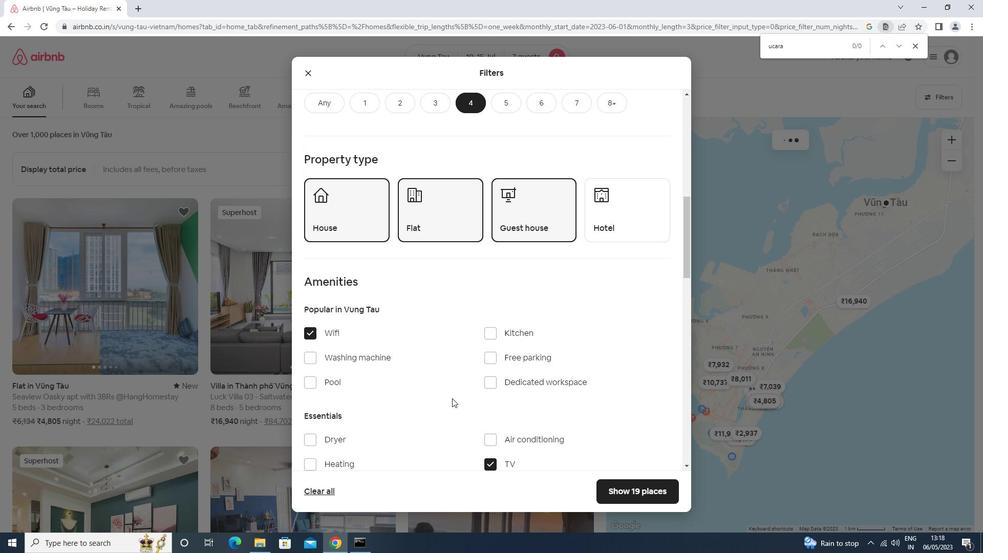 
Action: Mouse scrolled (452, 398) with delta (0, 0)
Screenshot: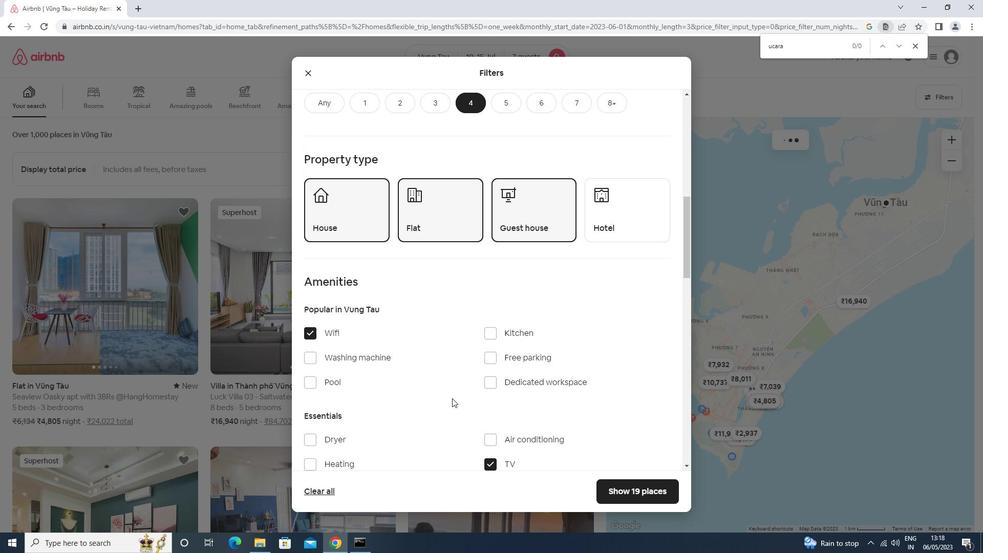 
Action: Mouse moved to (499, 311)
Screenshot: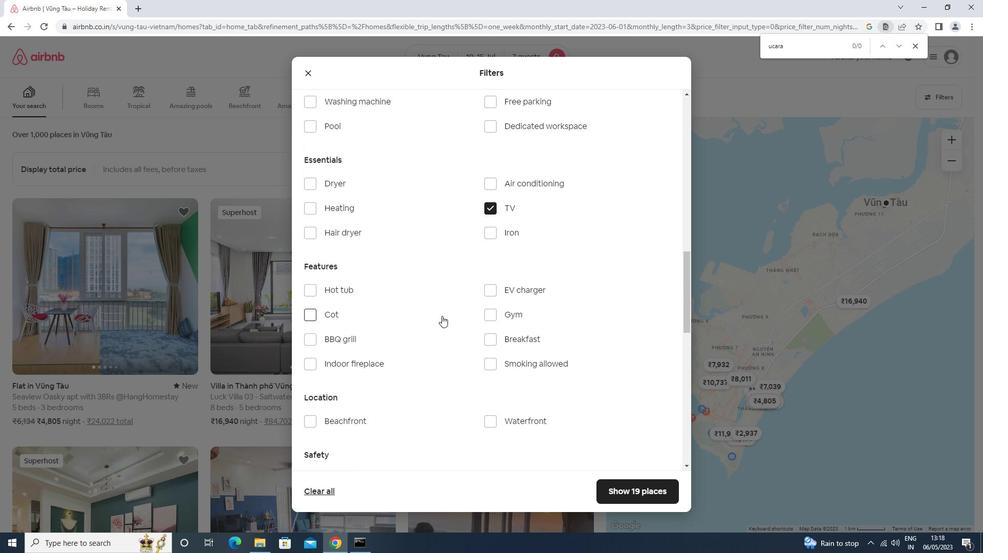 
Action: Mouse pressed left at (499, 311)
Screenshot: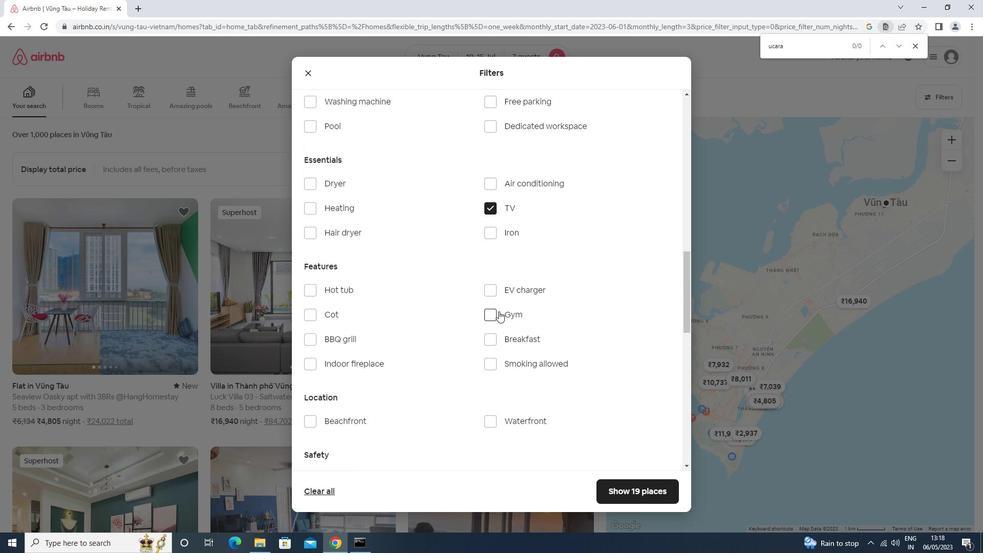 
Action: Mouse moved to (503, 342)
Screenshot: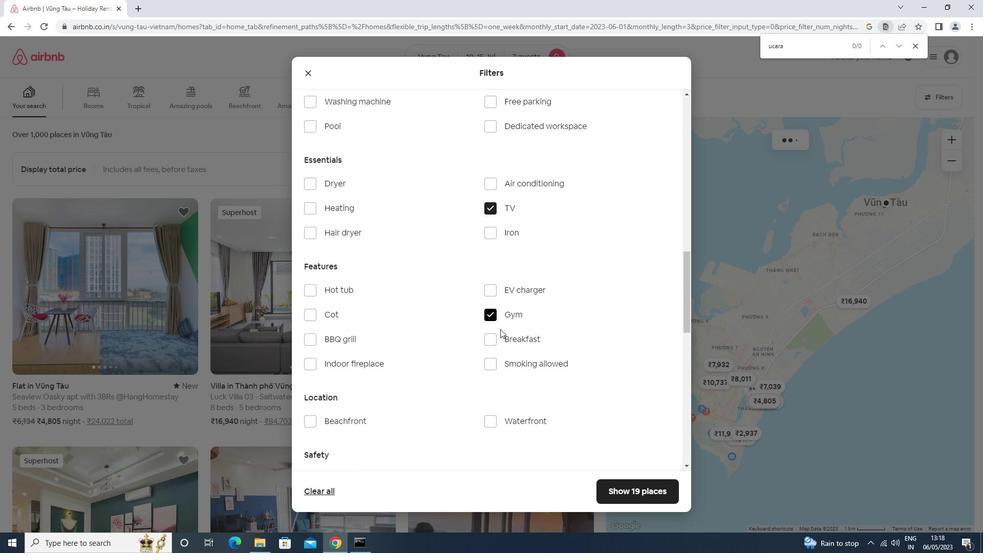
Action: Mouse pressed left at (503, 342)
Screenshot: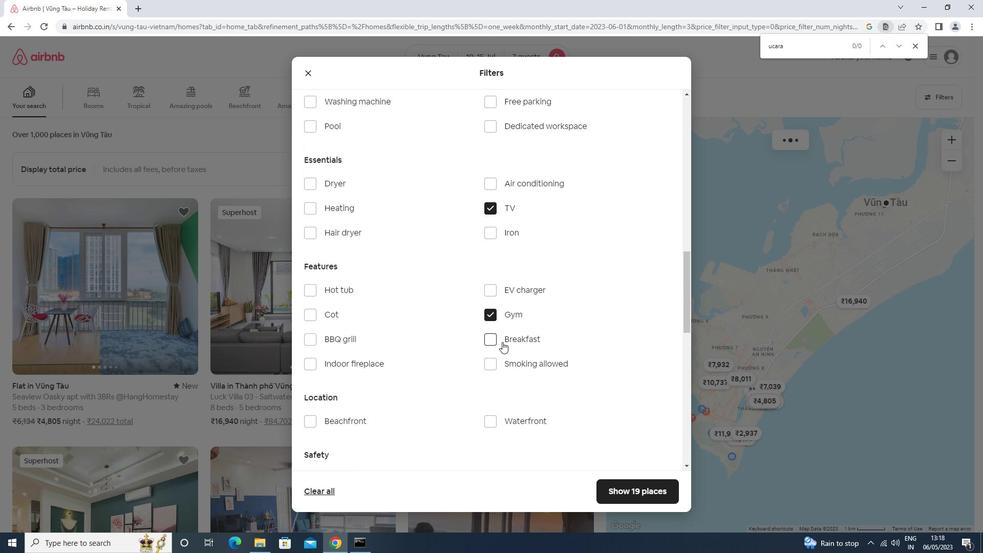 
Action: Mouse moved to (451, 331)
Screenshot: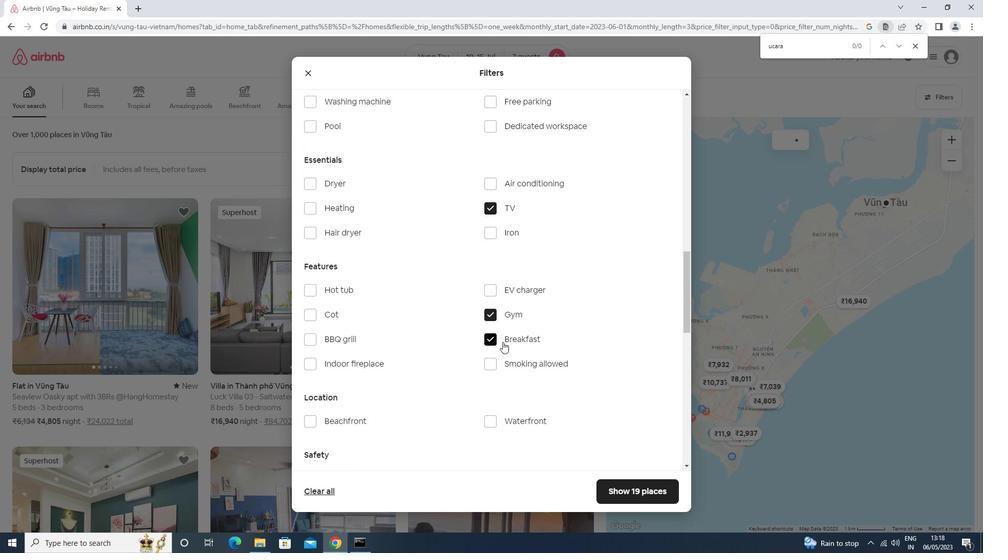 
Action: Mouse scrolled (451, 330) with delta (0, 0)
Screenshot: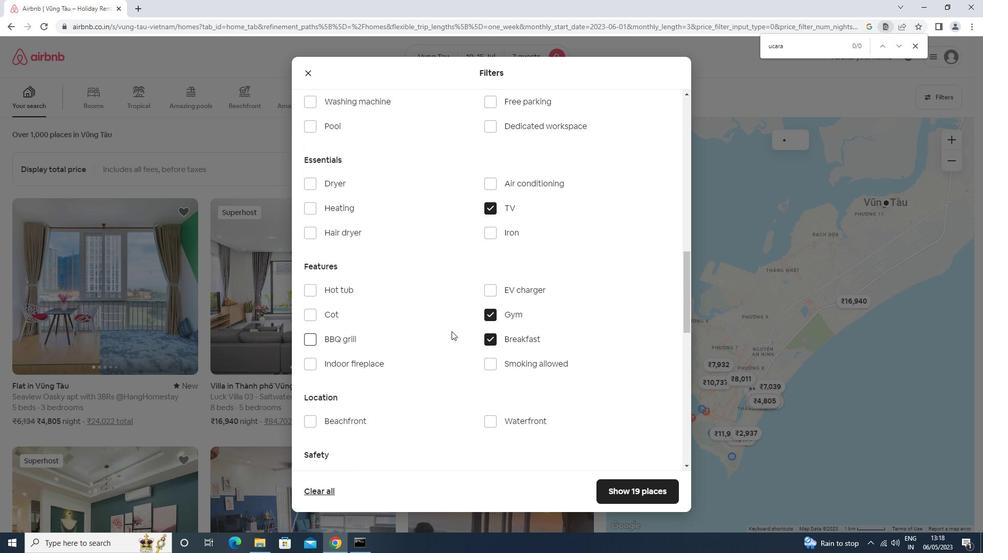 
Action: Mouse scrolled (451, 330) with delta (0, 0)
Screenshot: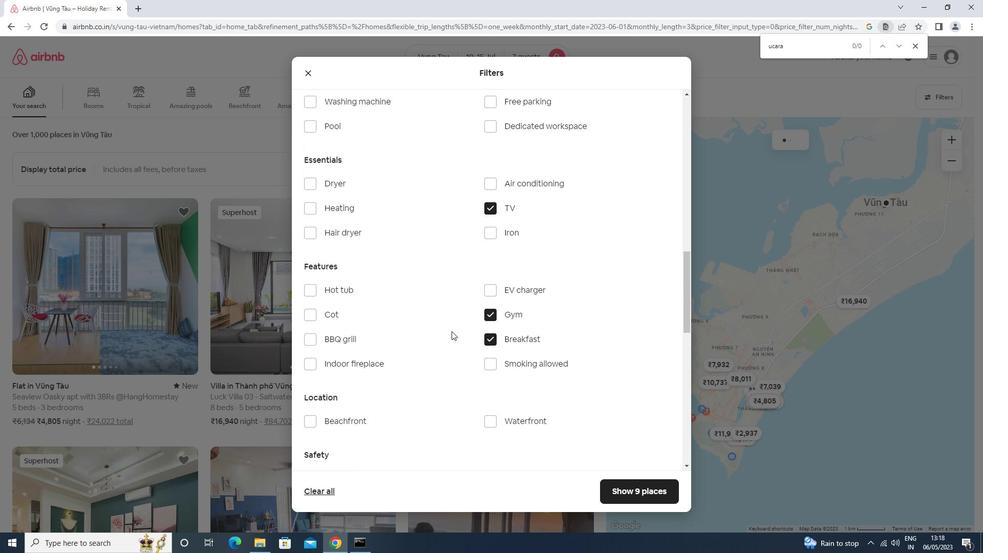 
Action: Mouse scrolled (451, 330) with delta (0, 0)
Screenshot: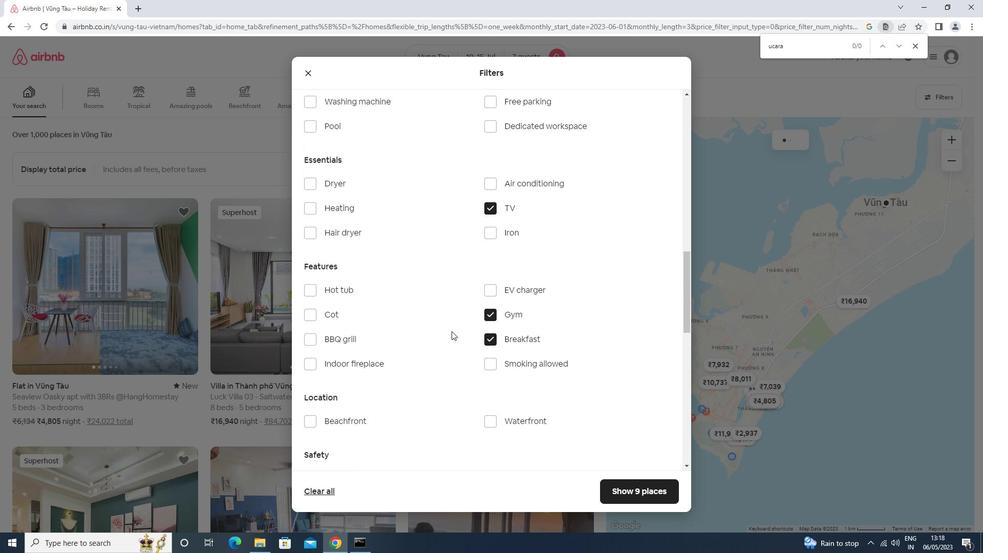 
Action: Mouse scrolled (451, 330) with delta (0, 0)
Screenshot: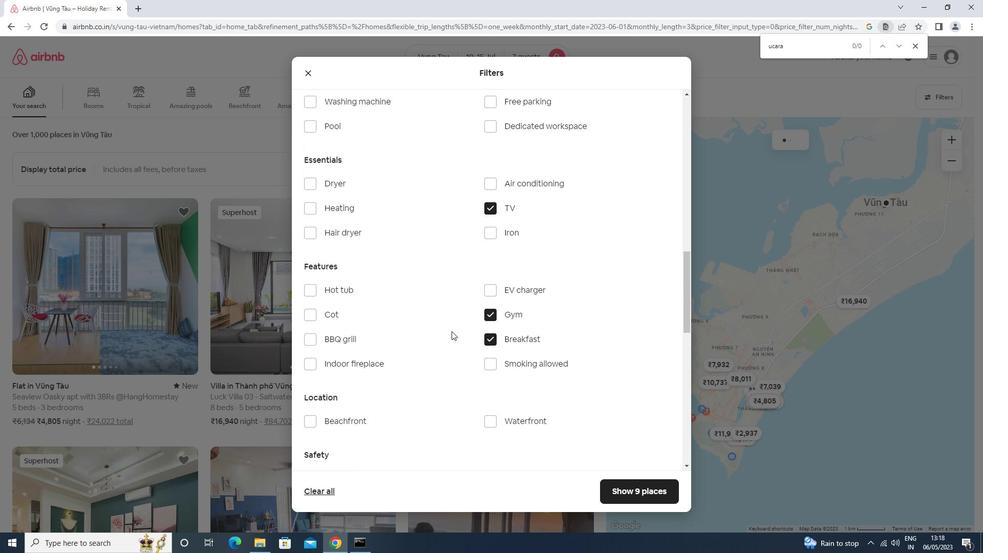 
Action: Mouse scrolled (451, 330) with delta (0, 0)
Screenshot: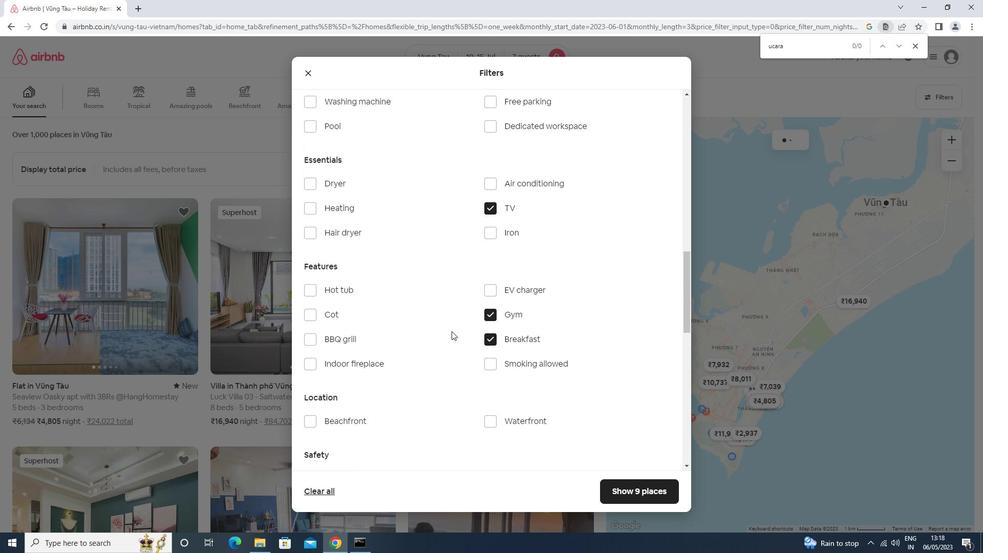
Action: Mouse moved to (646, 366)
Screenshot: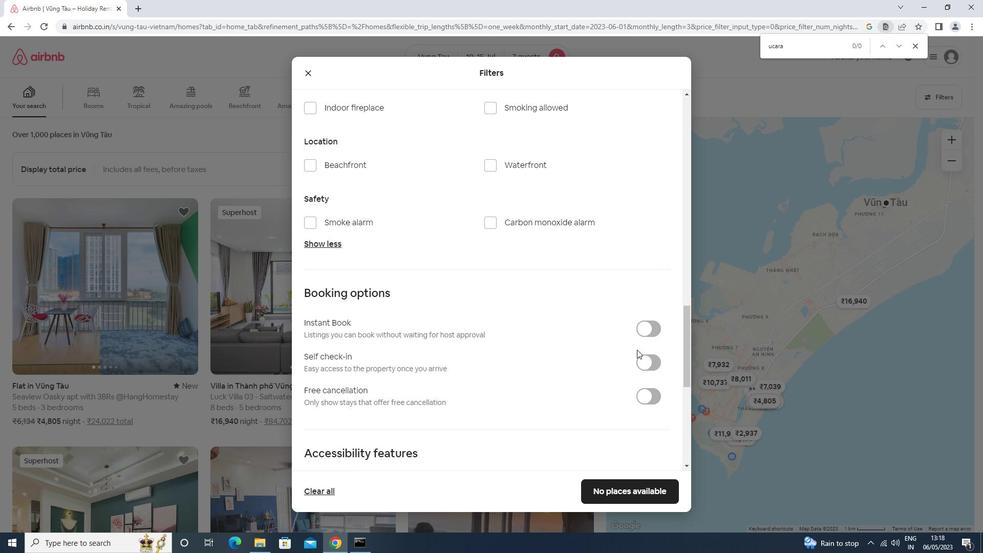
Action: Mouse pressed left at (646, 366)
Screenshot: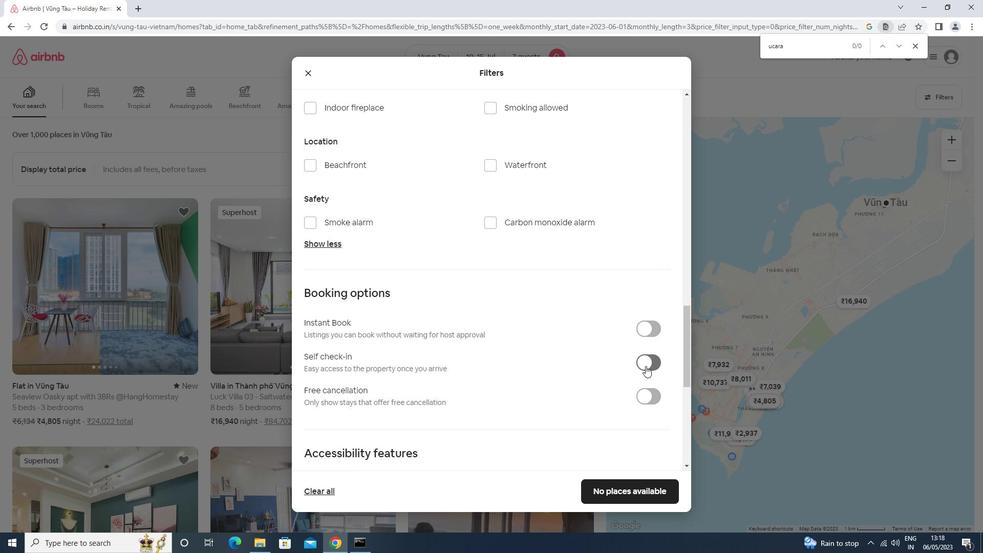 
Action: Mouse moved to (478, 353)
Screenshot: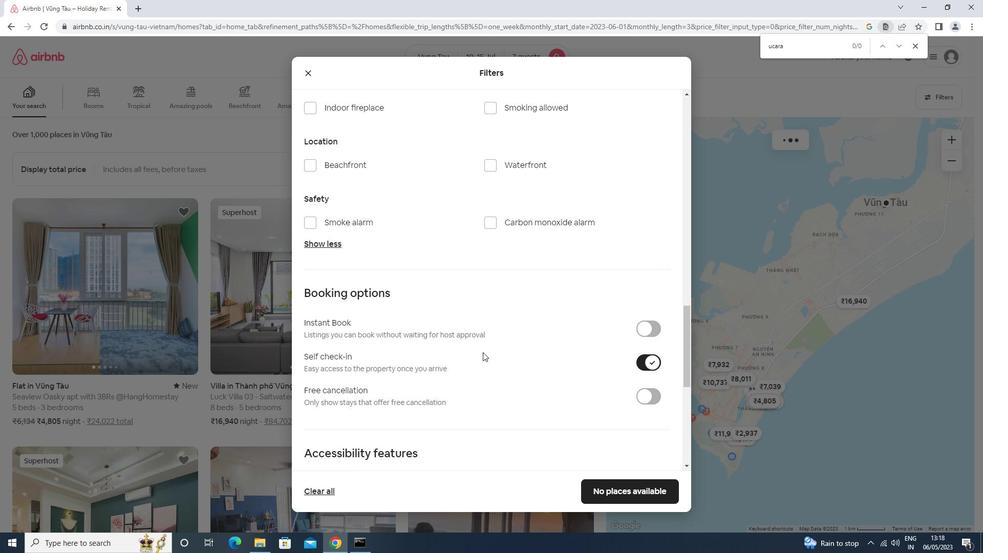 
Action: Mouse scrolled (478, 353) with delta (0, 0)
Screenshot: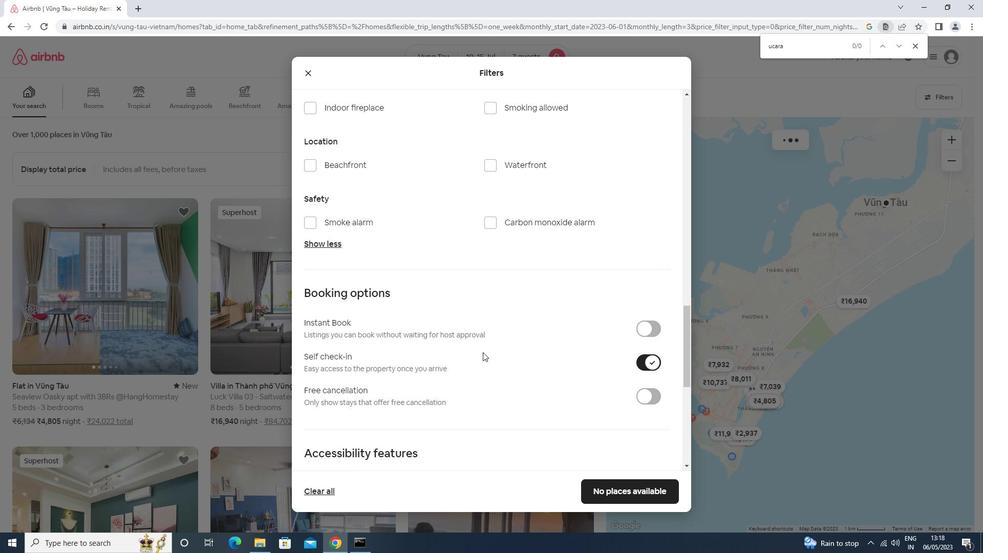 
Action: Mouse moved to (478, 354)
Screenshot: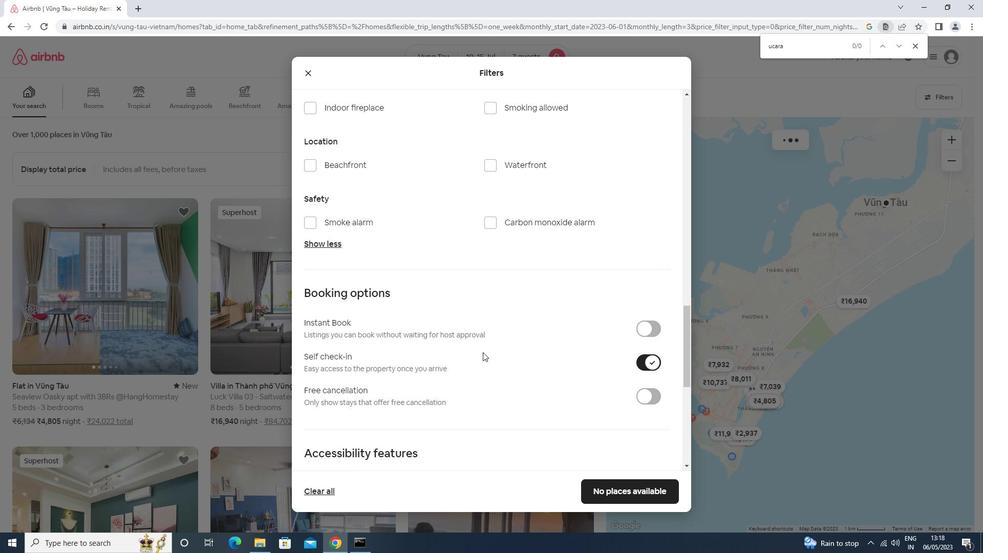 
Action: Mouse scrolled (478, 354) with delta (0, 0)
Screenshot: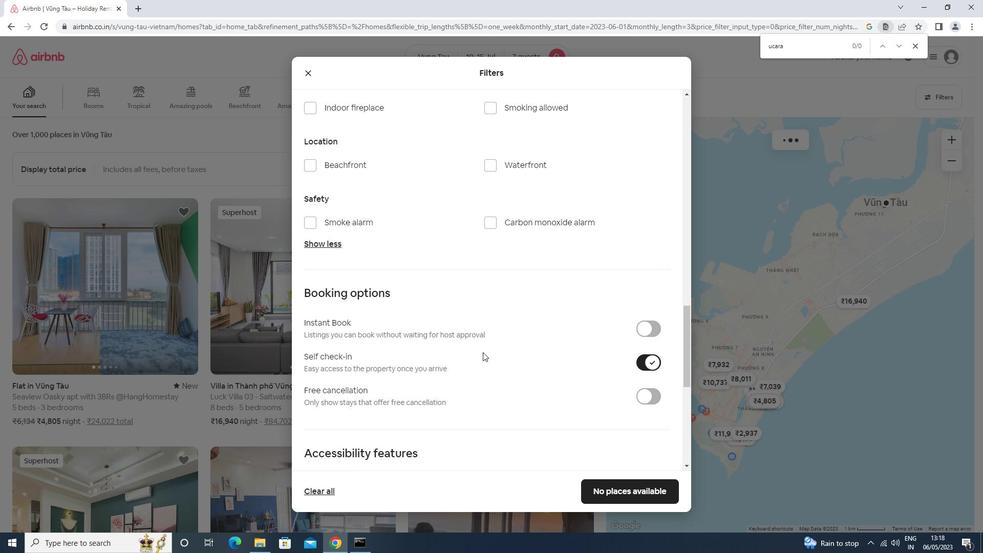 
Action: Mouse scrolled (478, 354) with delta (0, 0)
Screenshot: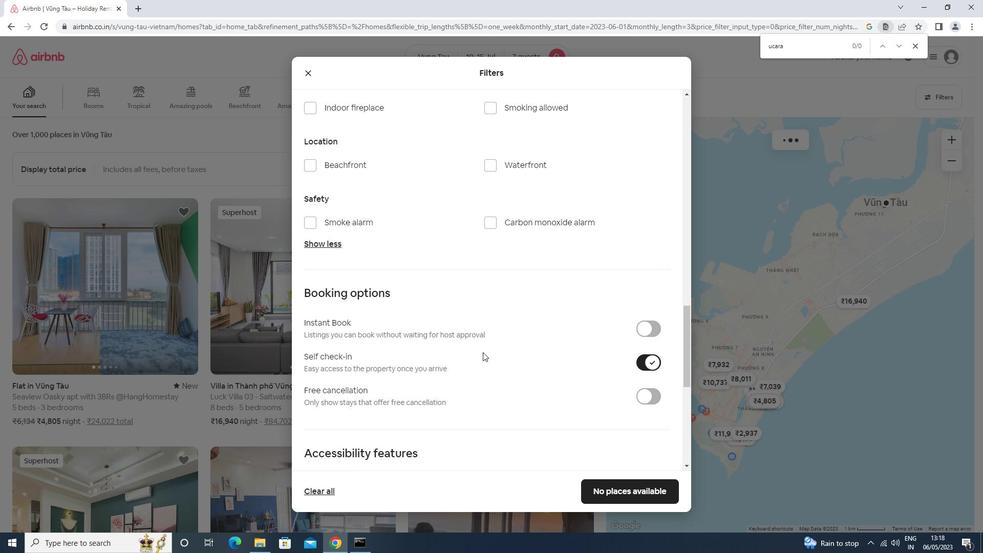 
Action: Mouse scrolled (478, 354) with delta (0, 0)
Screenshot: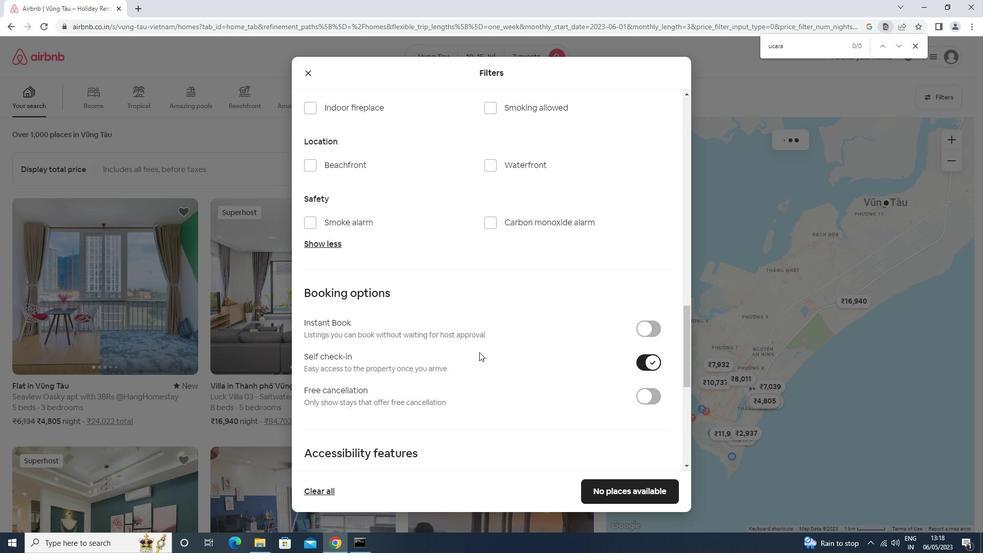 
Action: Mouse scrolled (478, 354) with delta (0, 0)
Screenshot: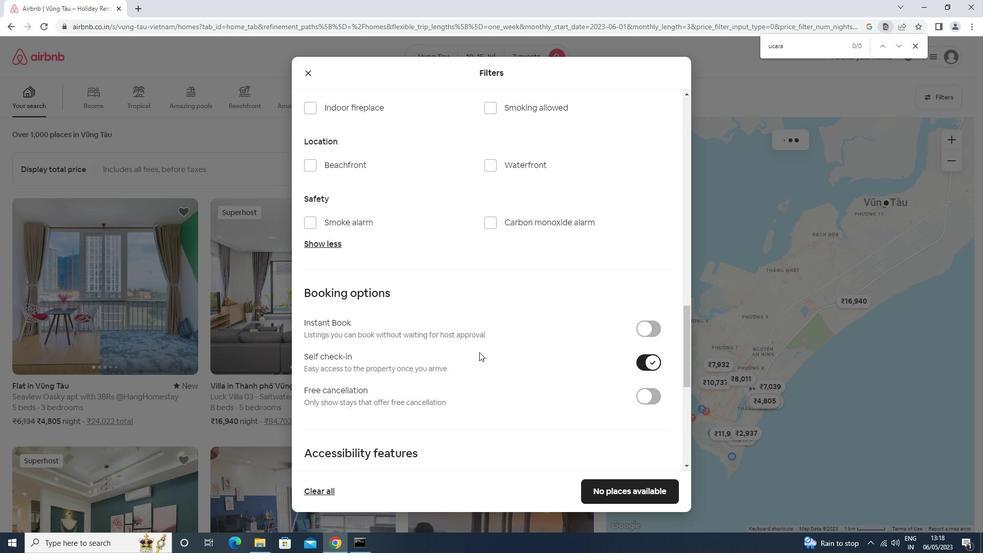
Action: Mouse moved to (410, 390)
Screenshot: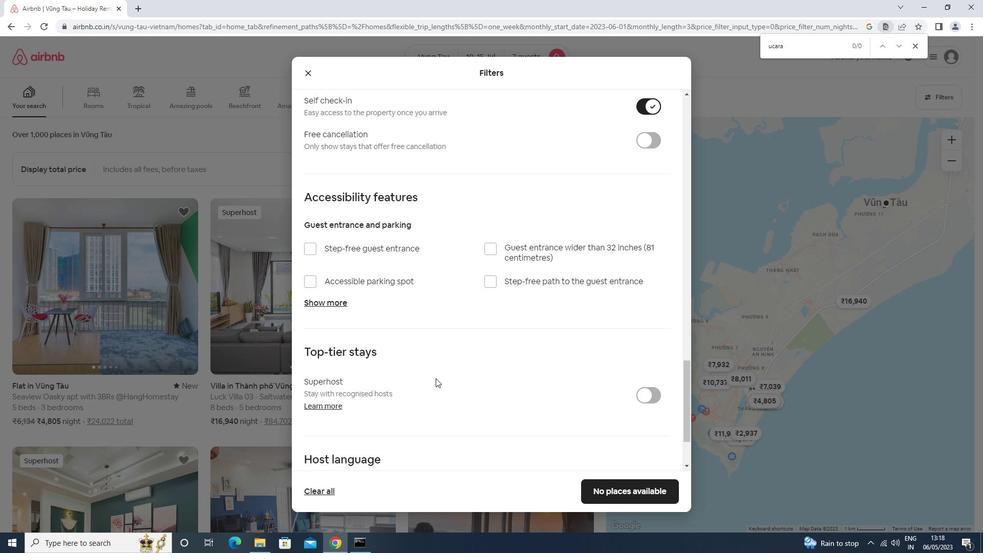 
Action: Mouse scrolled (410, 389) with delta (0, 0)
Screenshot: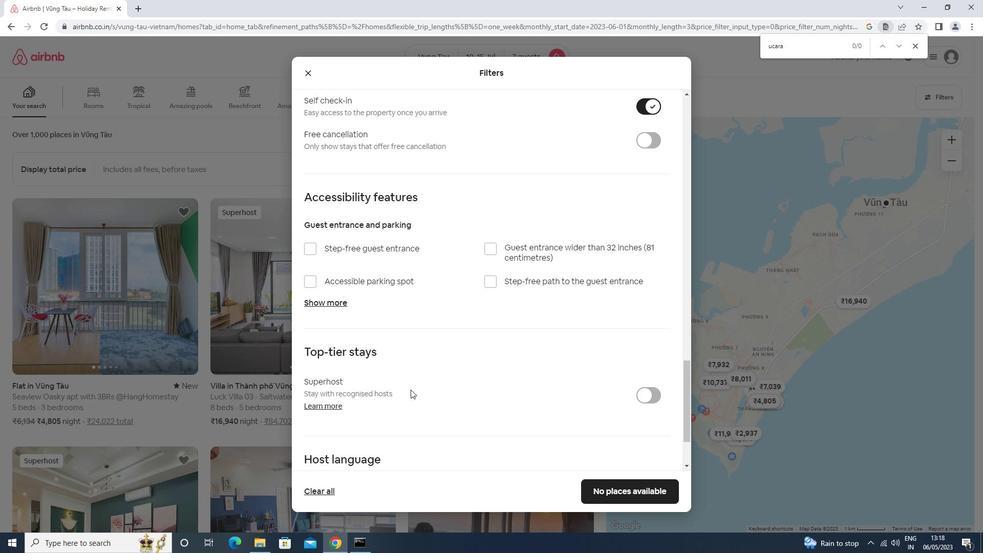 
Action: Mouse scrolled (410, 389) with delta (0, 0)
Screenshot: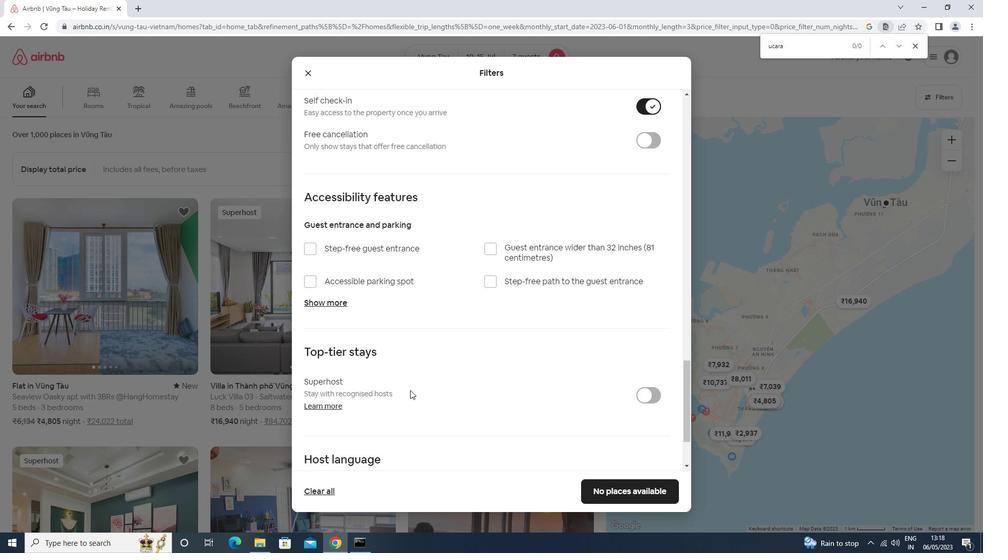 
Action: Mouse scrolled (410, 389) with delta (0, 0)
Screenshot: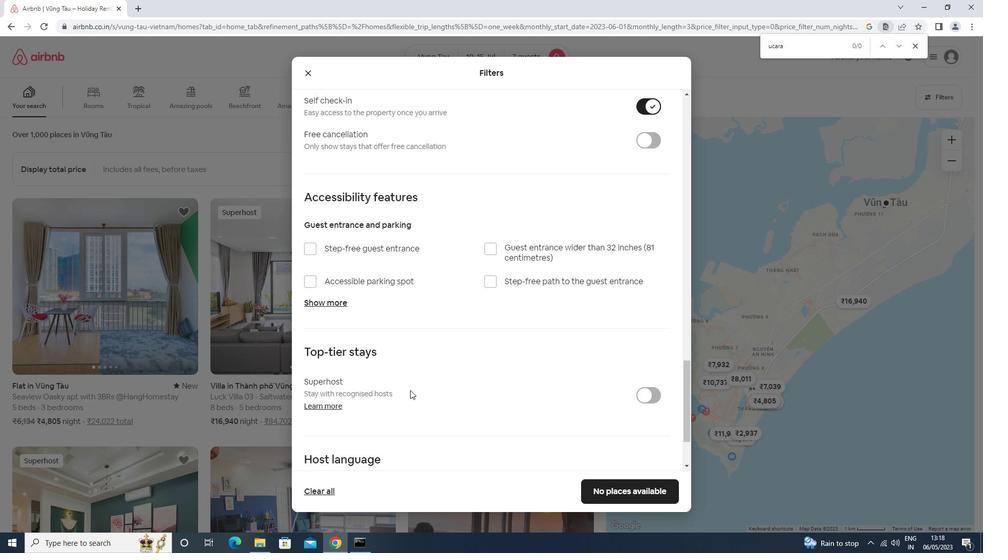 
Action: Mouse scrolled (410, 389) with delta (0, 0)
Screenshot: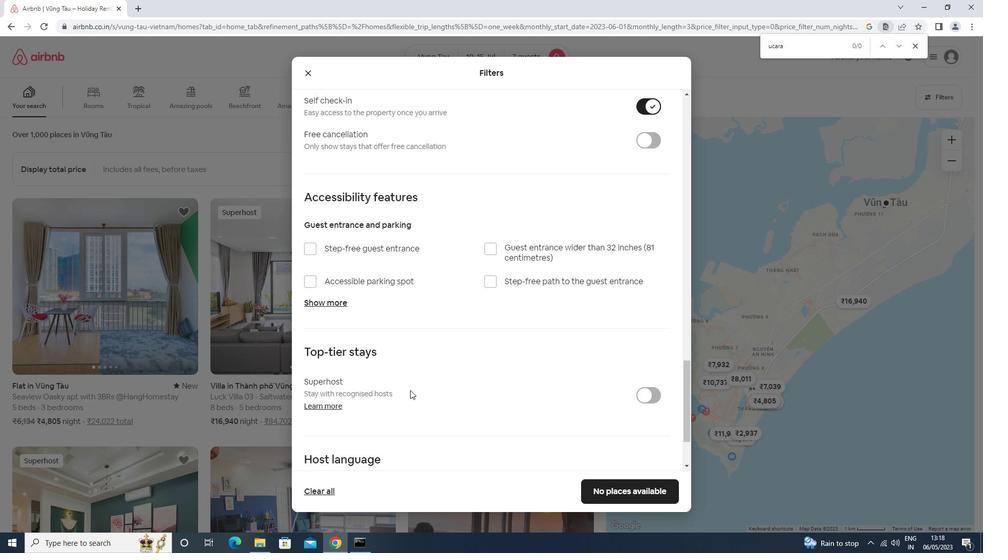 
Action: Mouse scrolled (410, 389) with delta (0, 0)
Screenshot: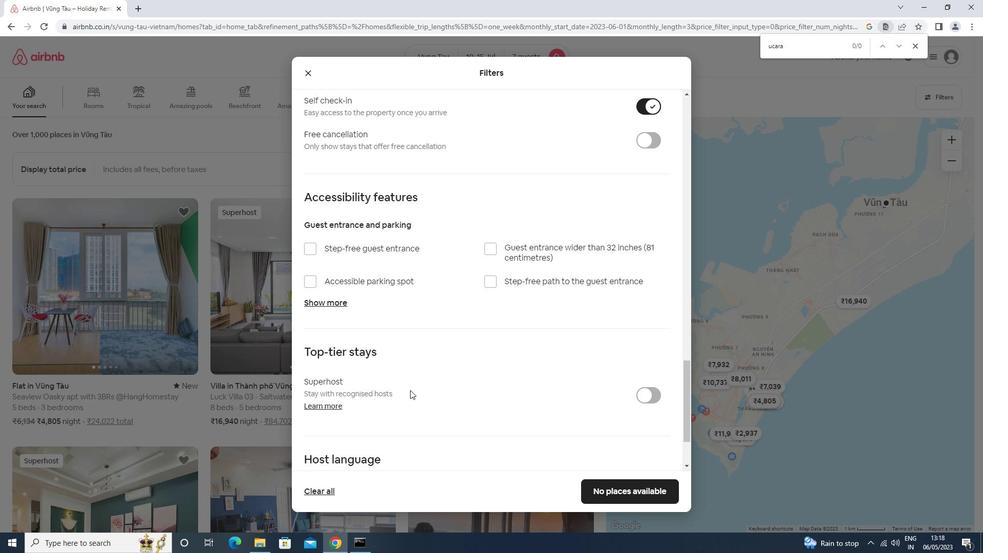 
Action: Mouse moved to (370, 398)
Screenshot: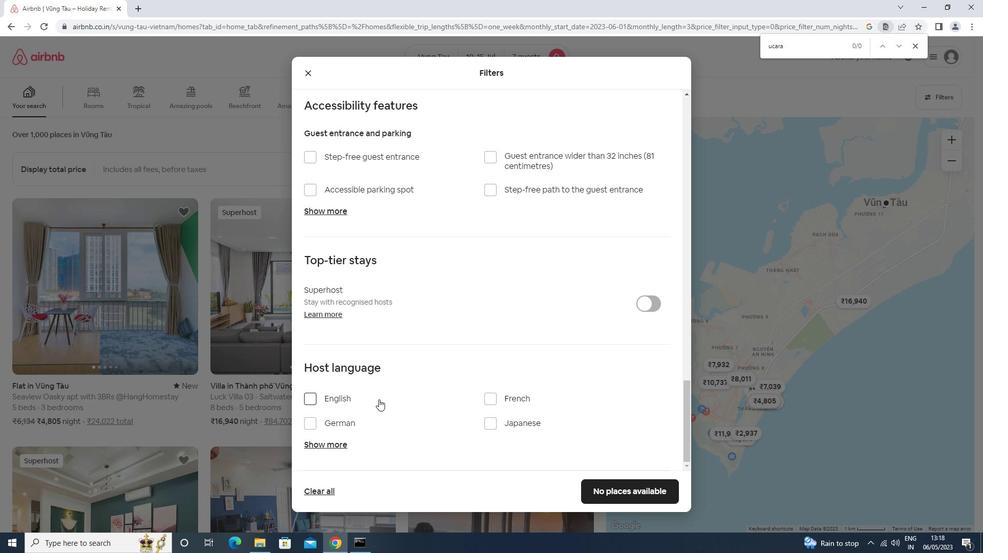 
Action: Mouse pressed left at (370, 398)
Screenshot: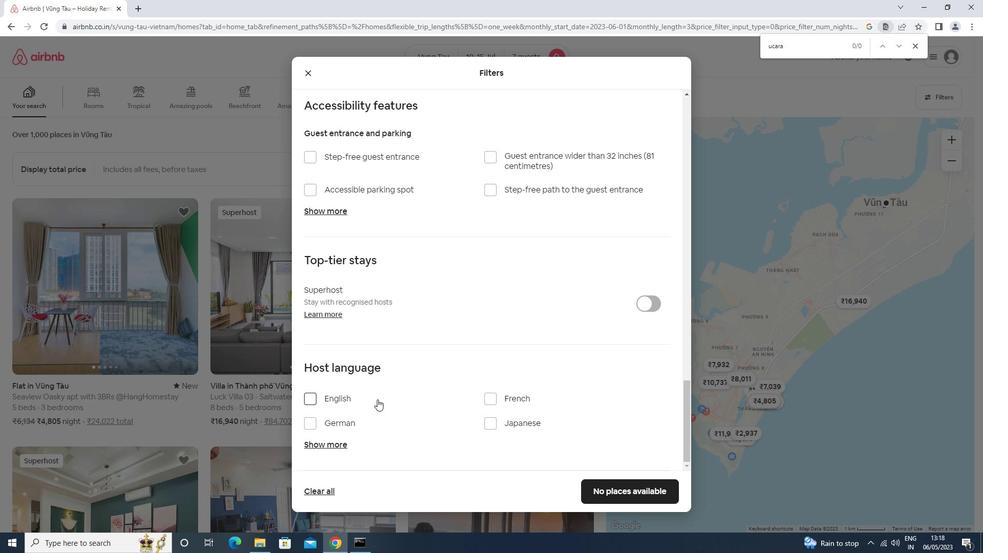
Action: Mouse moved to (624, 489)
Screenshot: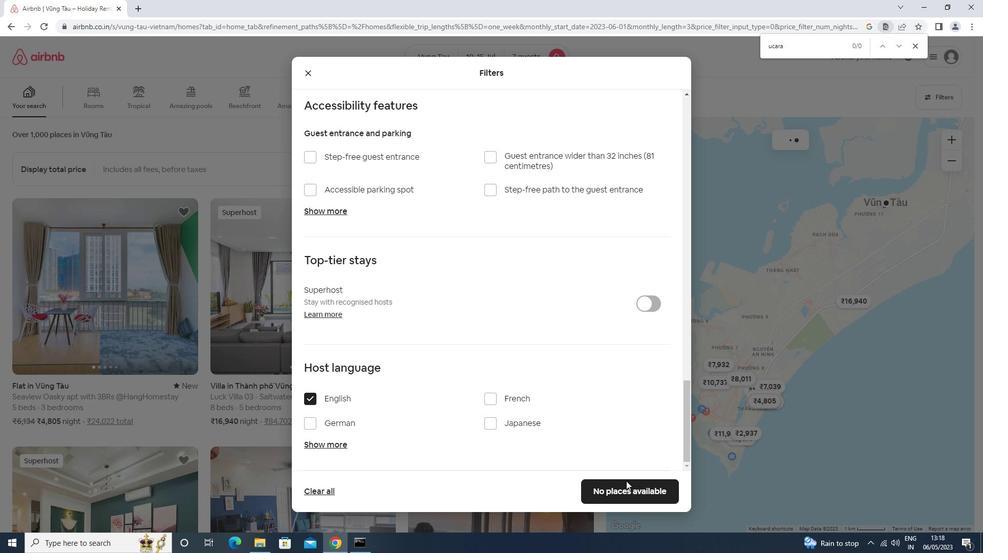 
Action: Mouse pressed left at (624, 489)
Screenshot: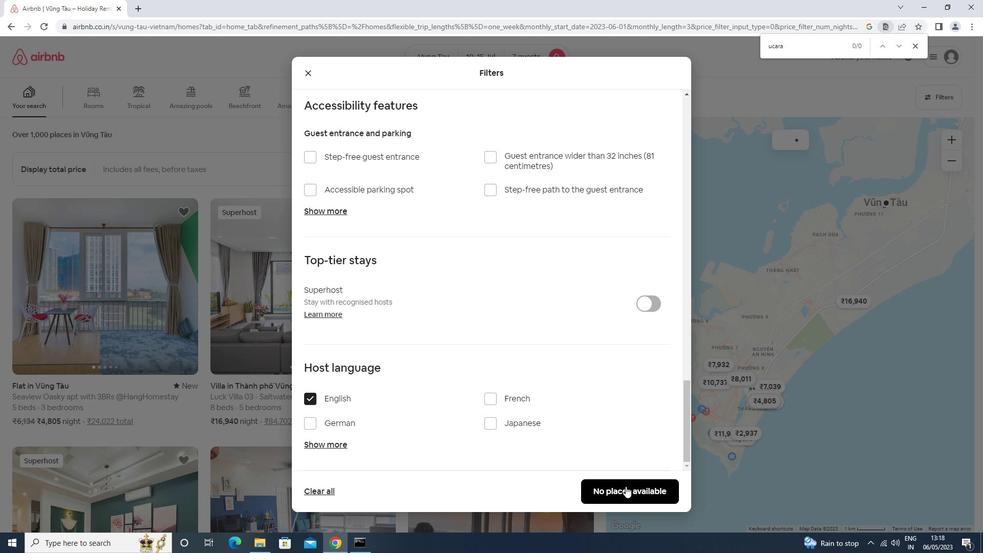 
Action: Mouse moved to (624, 487)
Screenshot: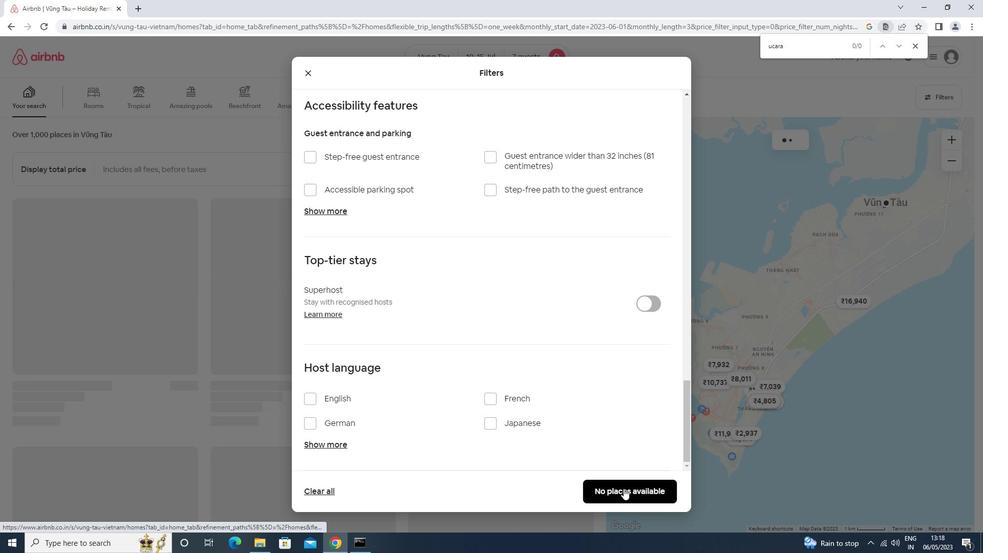
